 Task: Search one way flight ticket for 1 adult, 5 children, 2 infants in seat and 1 infant on lap in first from Roanoke: Roanoke-blacksburg Regional Airport (woodrum Field) to Indianapolis: Indianapolis International Airport on 8-5-2023. Choice of flights is Southwest. Number of bags: 2 carry on bags and 6 checked bags. Price is upto 92000. Outbound departure time preference is 21:45.
Action: Mouse moved to (290, 263)
Screenshot: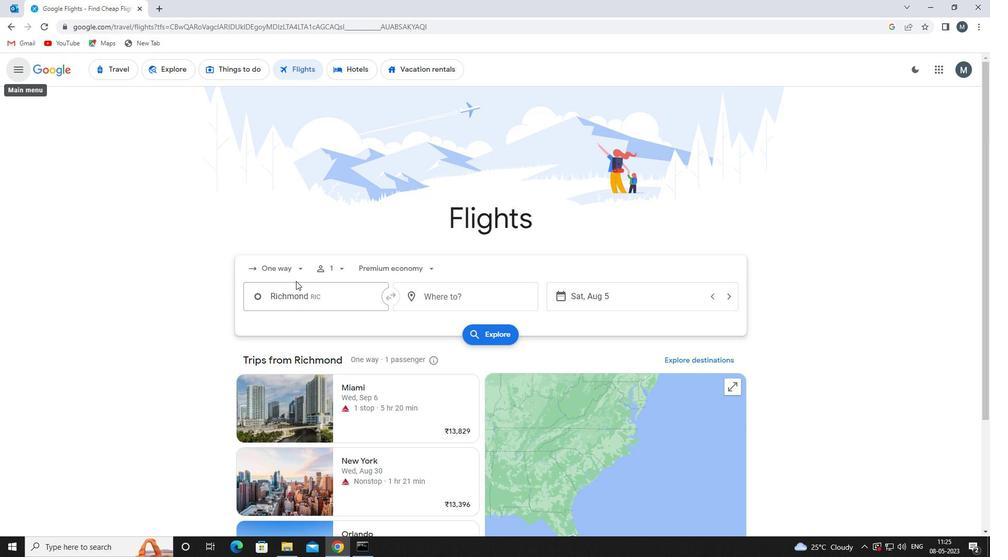 
Action: Mouse pressed left at (290, 263)
Screenshot: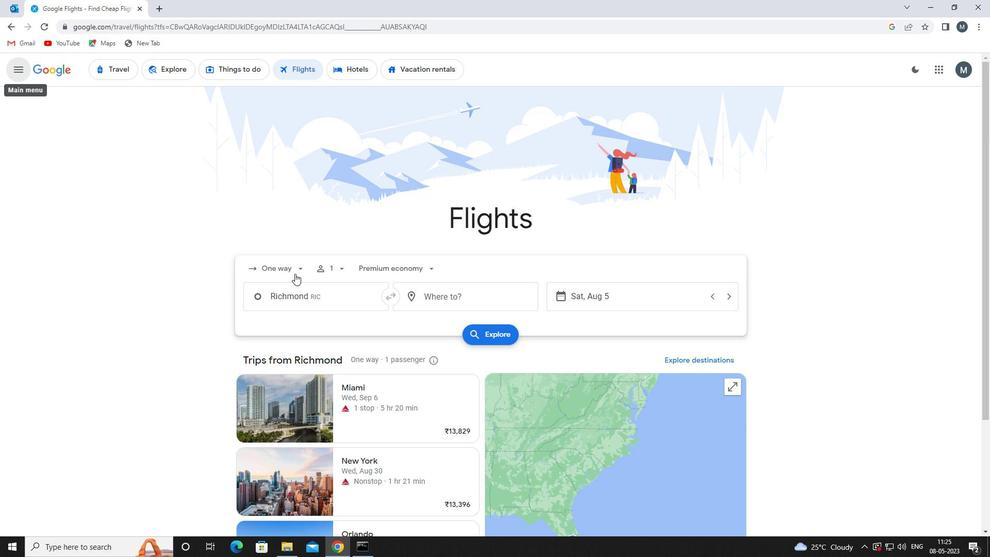 
Action: Mouse moved to (300, 313)
Screenshot: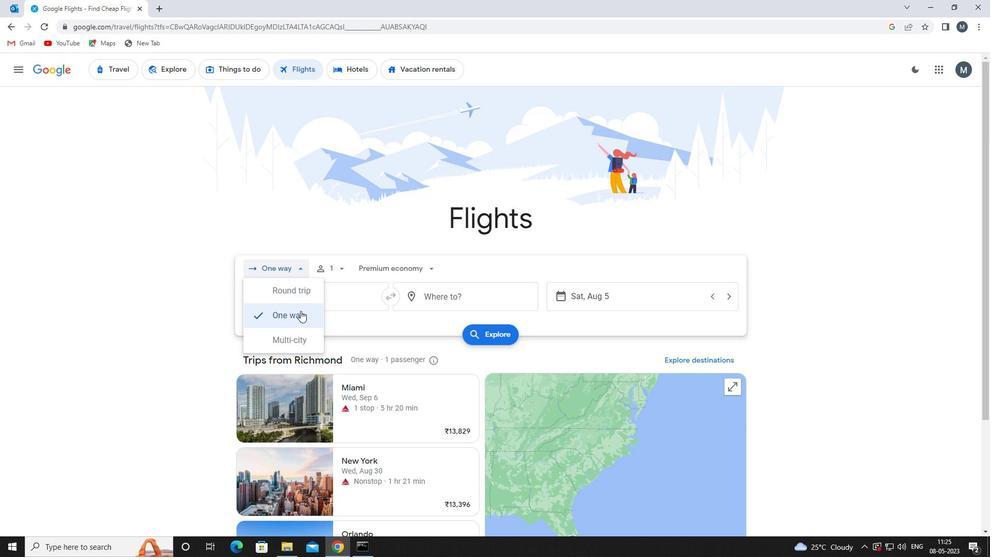 
Action: Mouse pressed left at (300, 313)
Screenshot: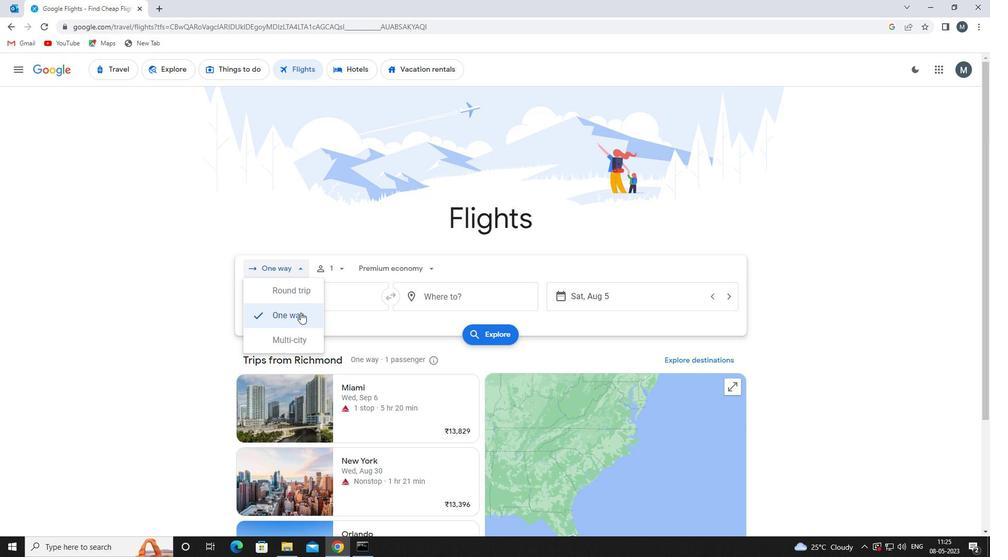 
Action: Mouse moved to (340, 268)
Screenshot: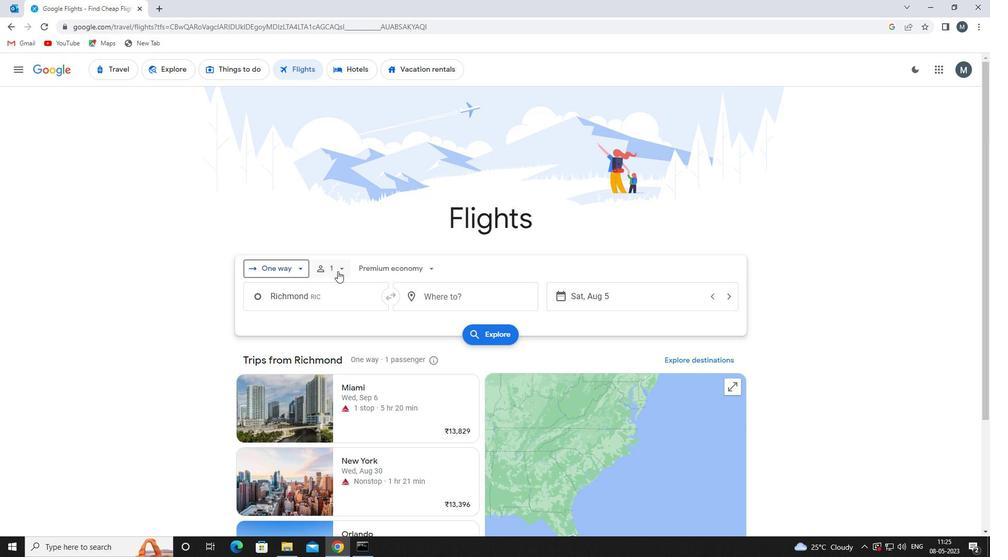 
Action: Mouse pressed left at (340, 268)
Screenshot: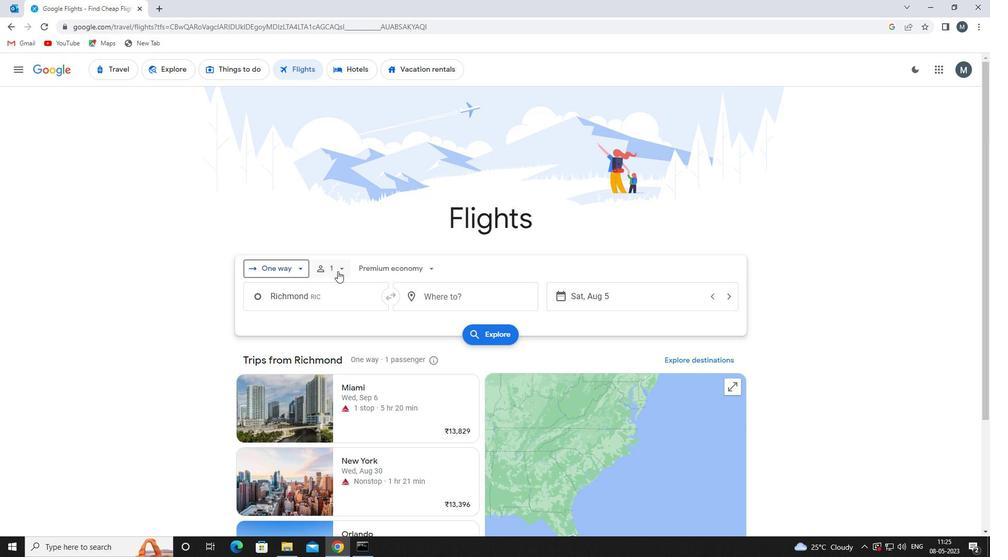 
Action: Mouse moved to (424, 320)
Screenshot: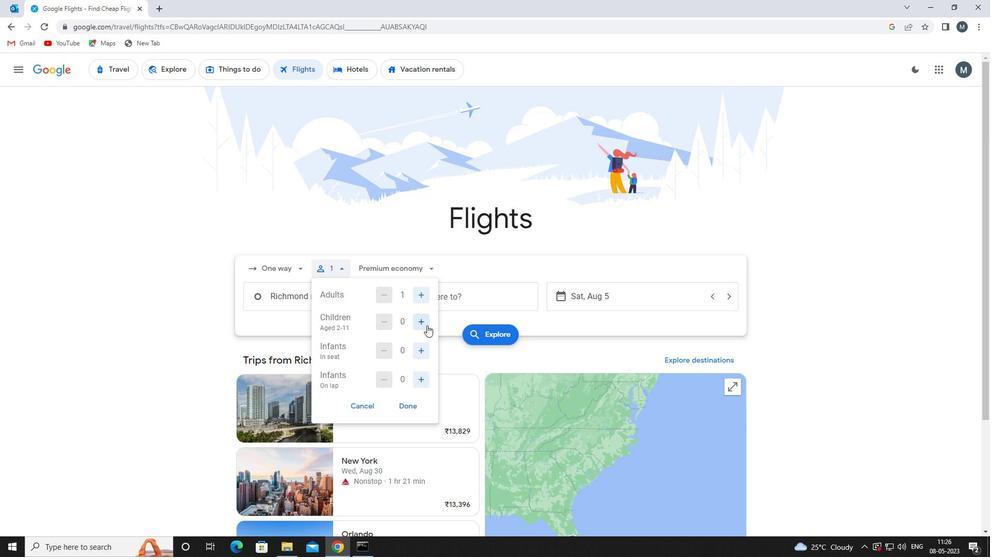 
Action: Mouse pressed left at (424, 320)
Screenshot: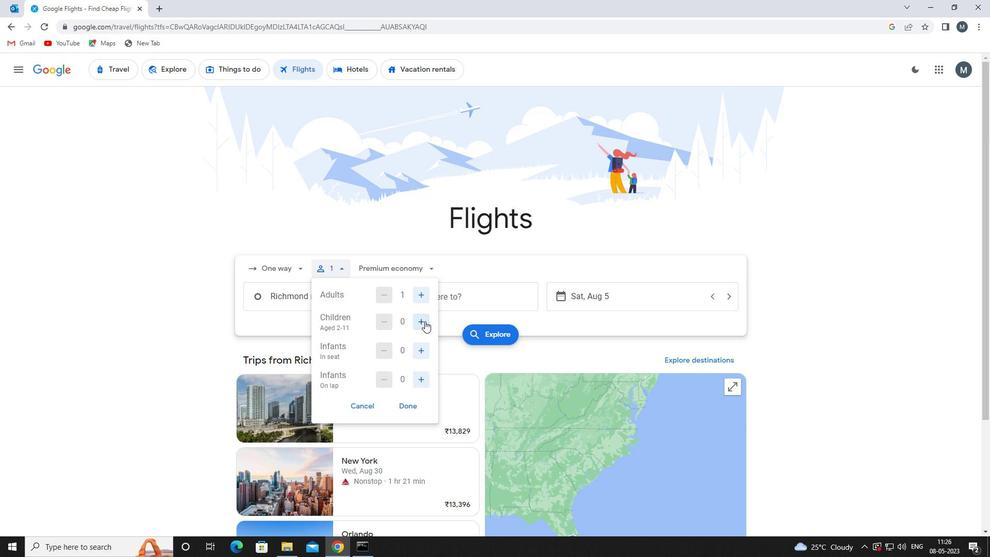 
Action: Mouse pressed left at (424, 320)
Screenshot: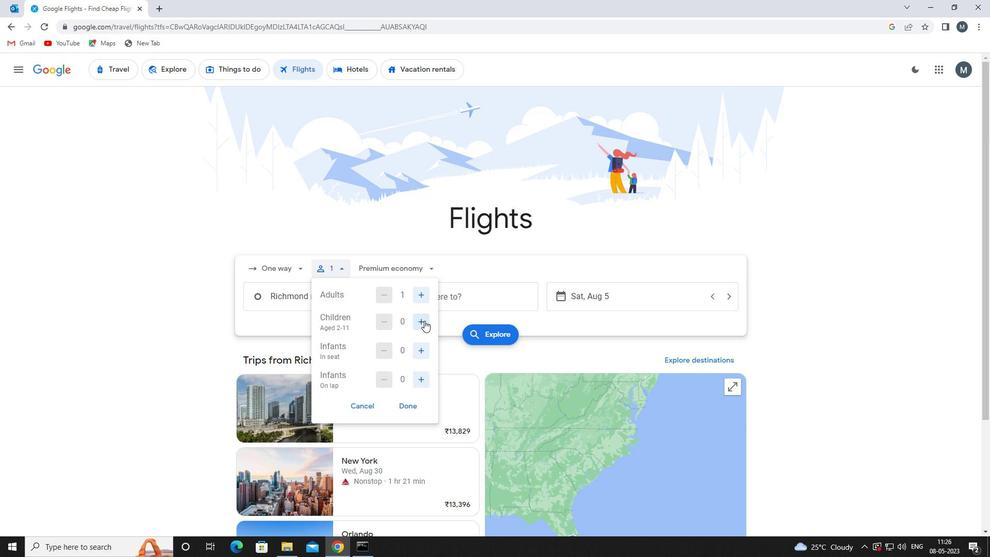 
Action: Mouse pressed left at (424, 320)
Screenshot: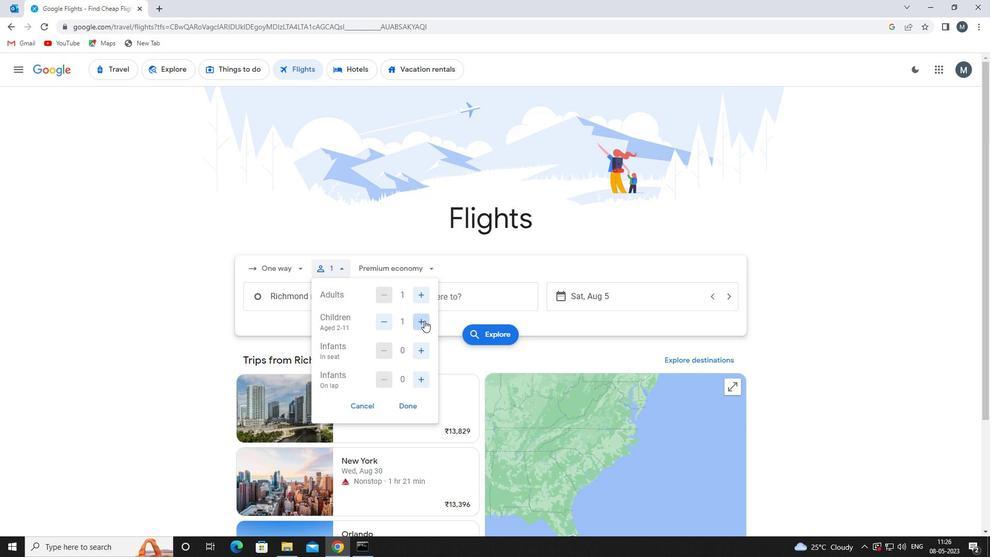 
Action: Mouse moved to (424, 320)
Screenshot: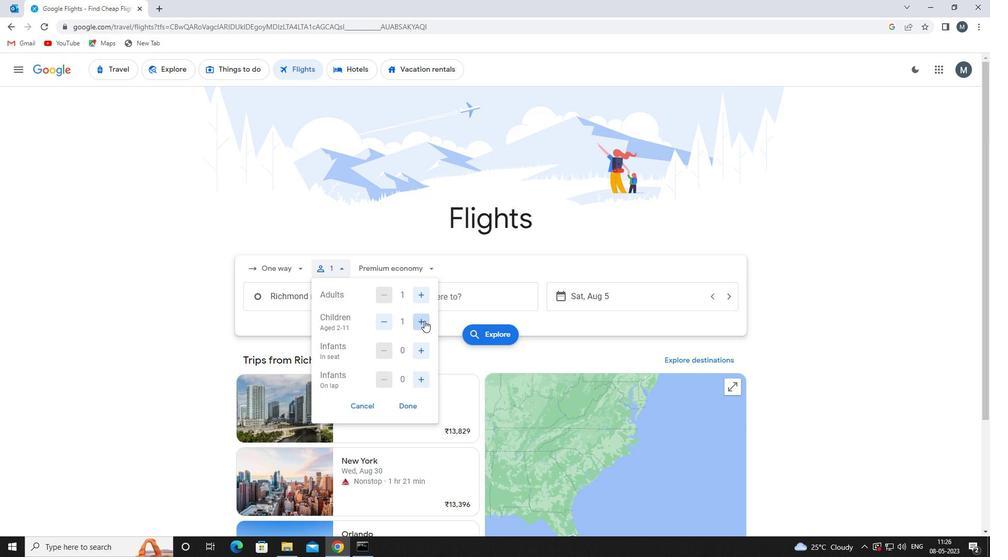 
Action: Mouse pressed left at (424, 320)
Screenshot: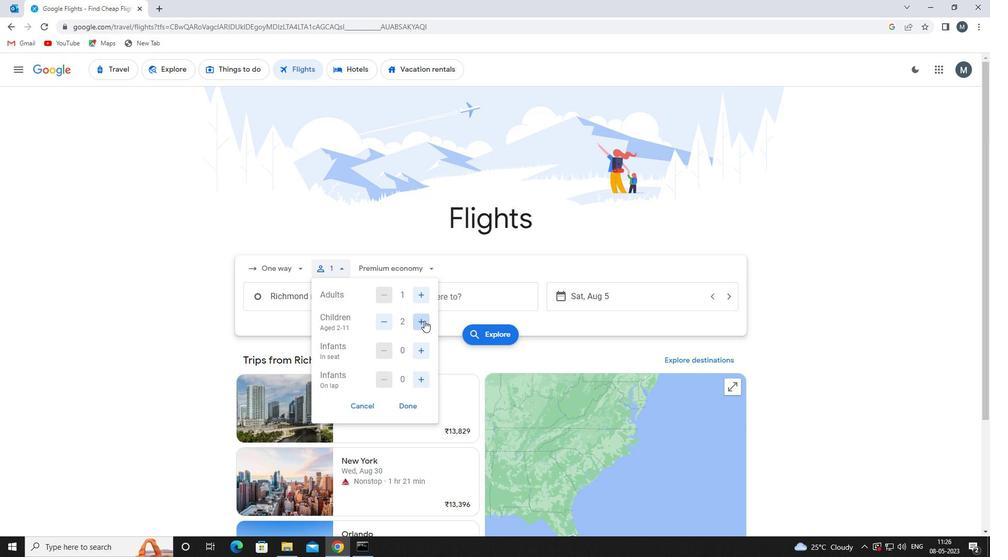 
Action: Mouse pressed left at (424, 320)
Screenshot: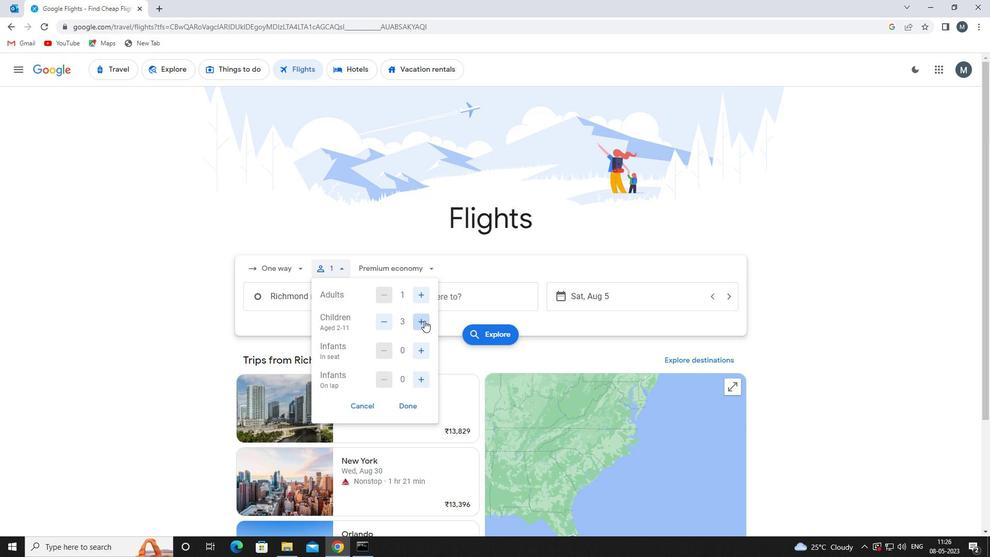 
Action: Mouse moved to (419, 352)
Screenshot: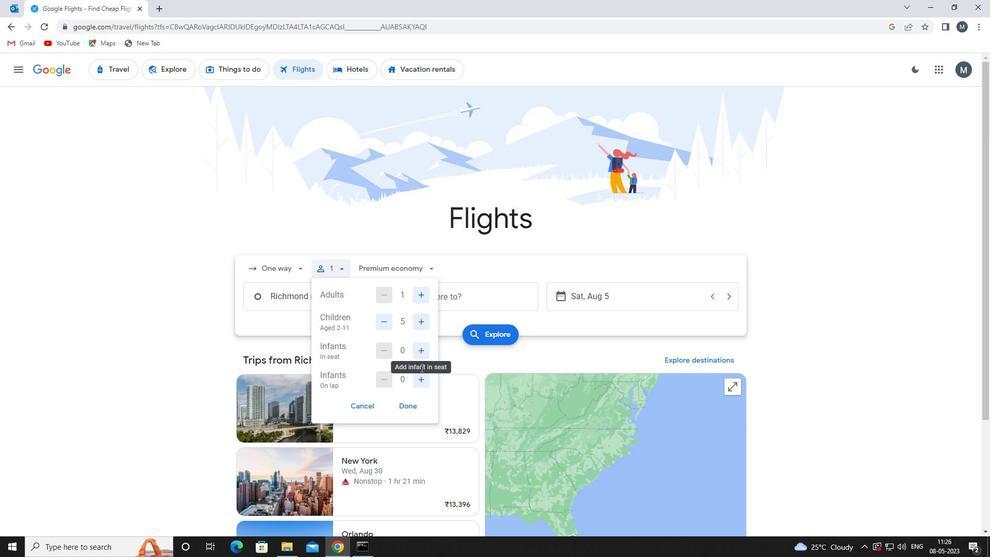 
Action: Mouse pressed left at (419, 352)
Screenshot: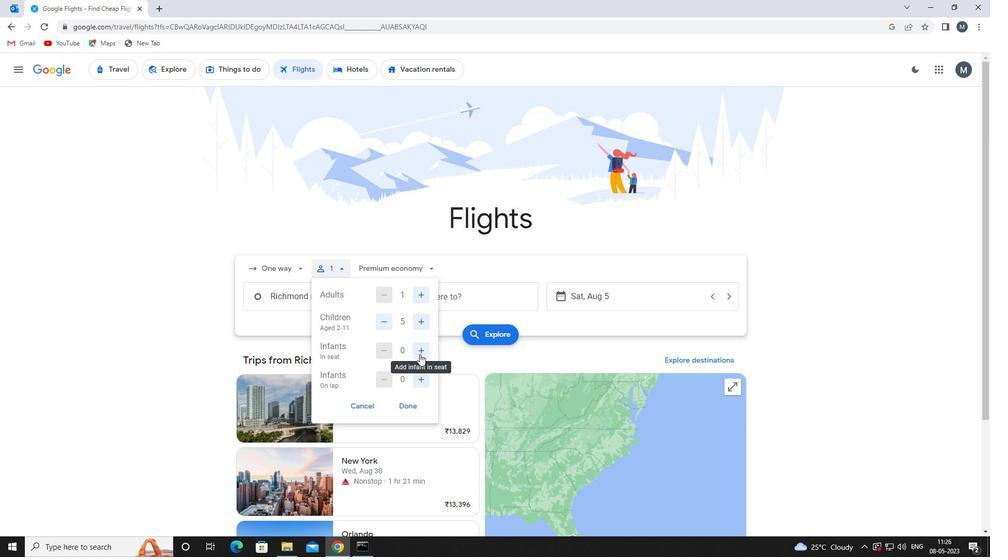
Action: Mouse moved to (420, 351)
Screenshot: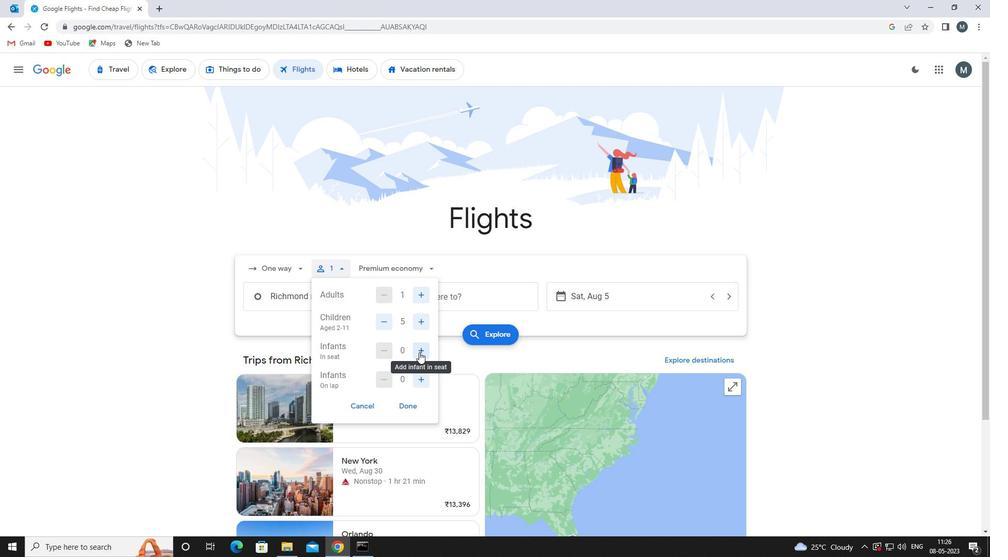 
Action: Mouse pressed left at (420, 351)
Screenshot: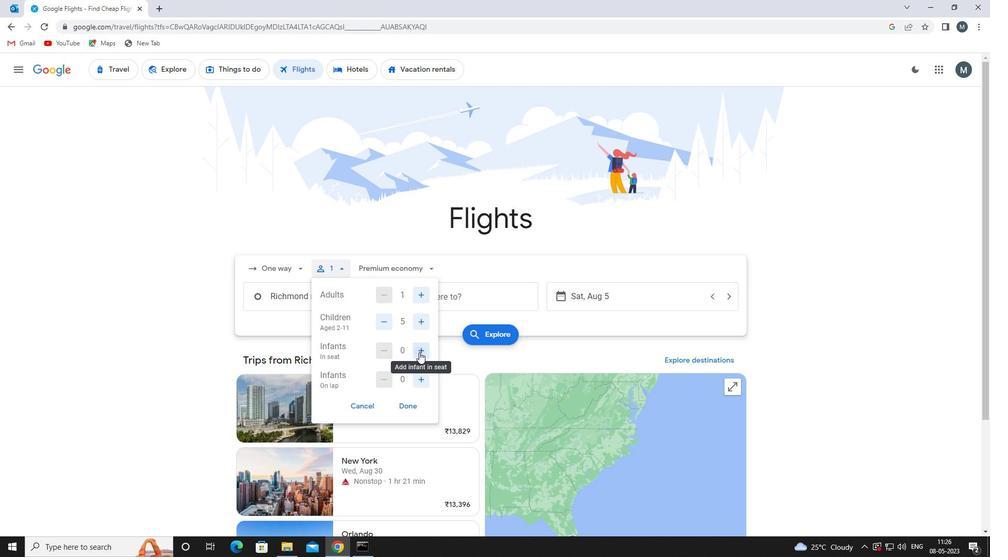 
Action: Mouse moved to (420, 383)
Screenshot: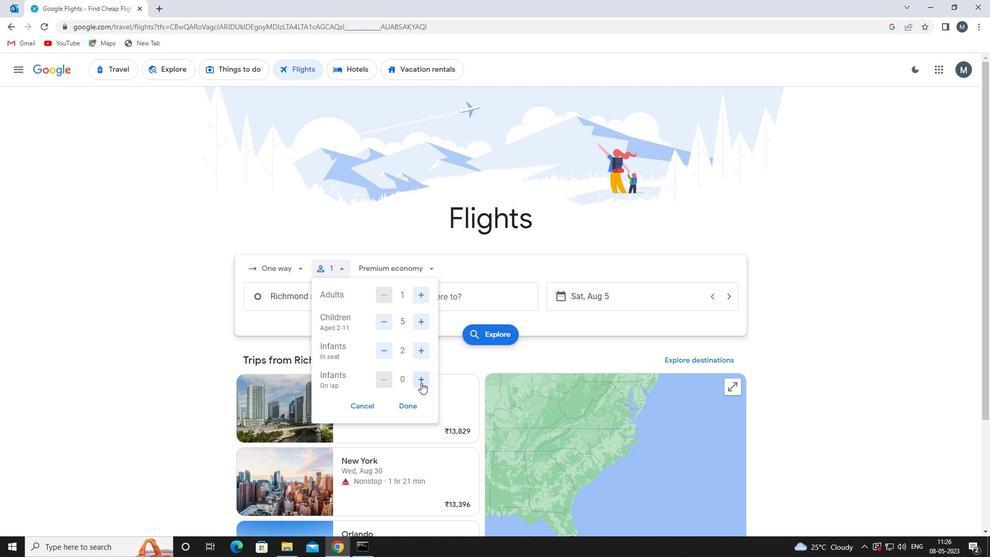 
Action: Mouse pressed left at (420, 383)
Screenshot: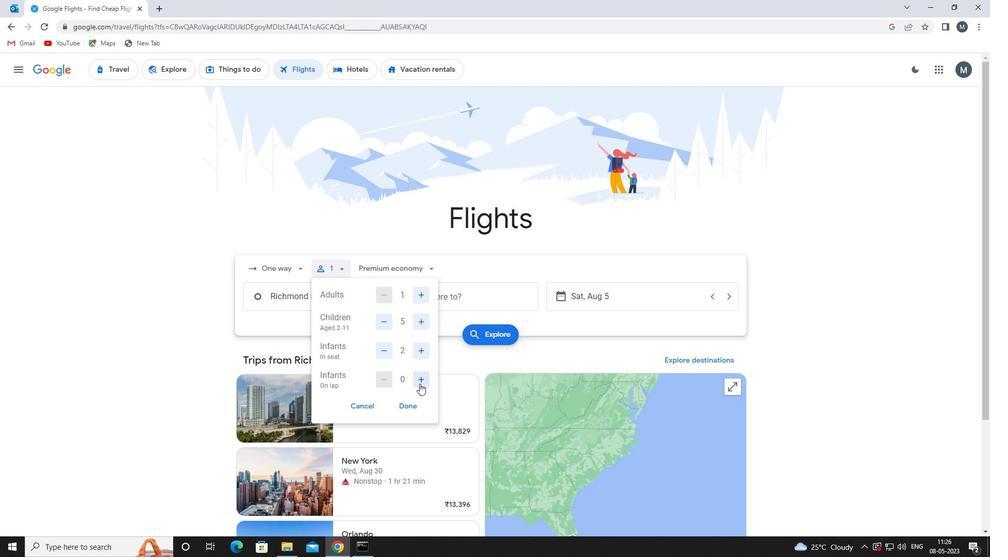 
Action: Mouse moved to (392, 349)
Screenshot: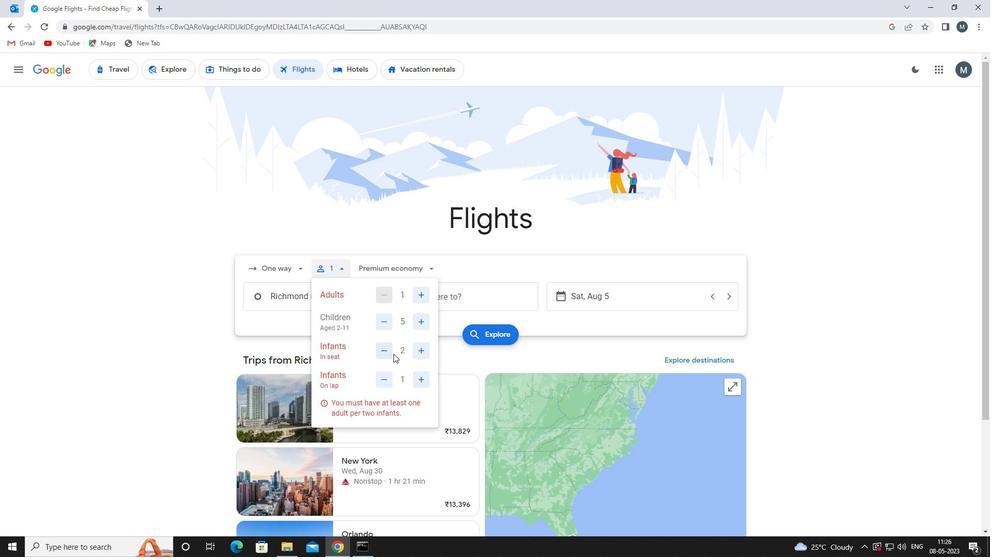 
Action: Mouse pressed left at (392, 349)
Screenshot: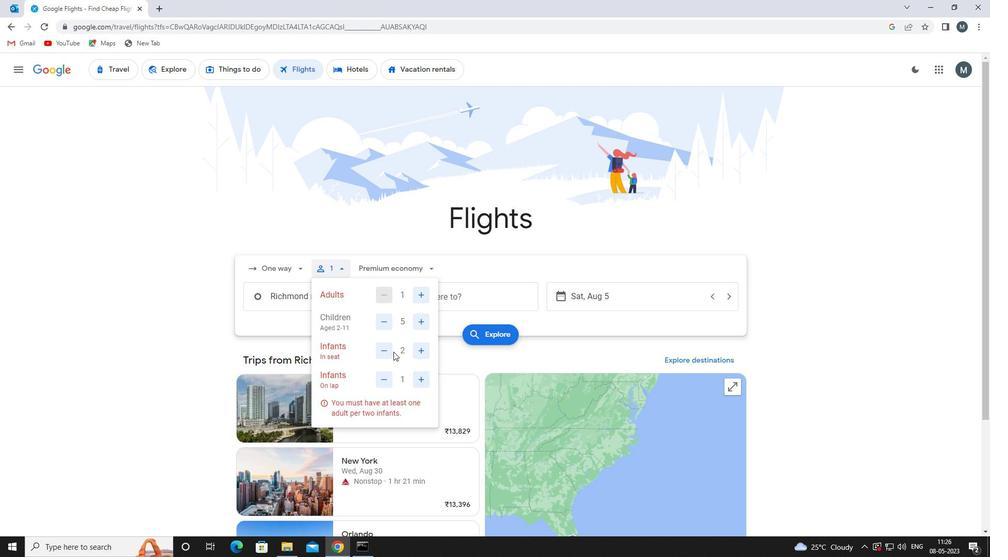 
Action: Mouse moved to (384, 348)
Screenshot: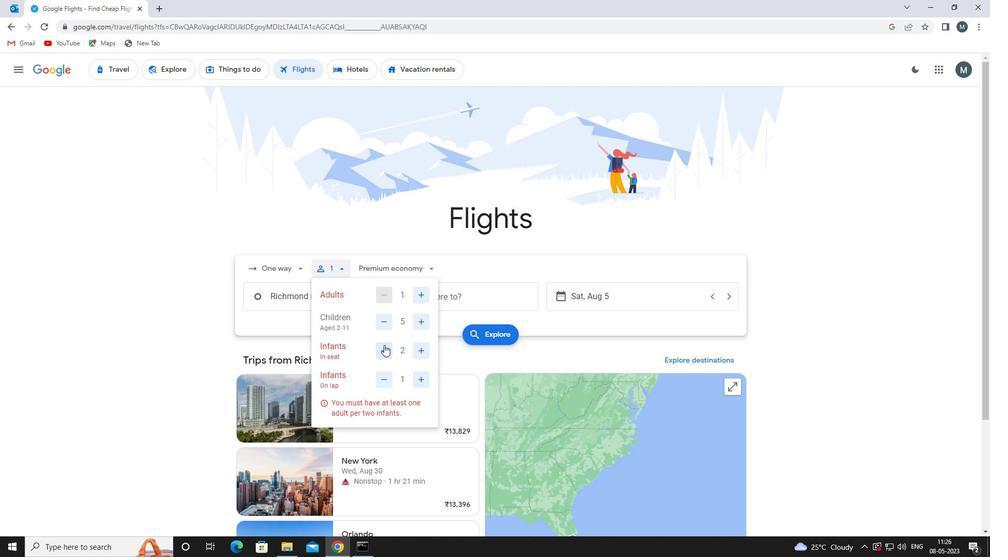 
Action: Mouse pressed left at (384, 348)
Screenshot: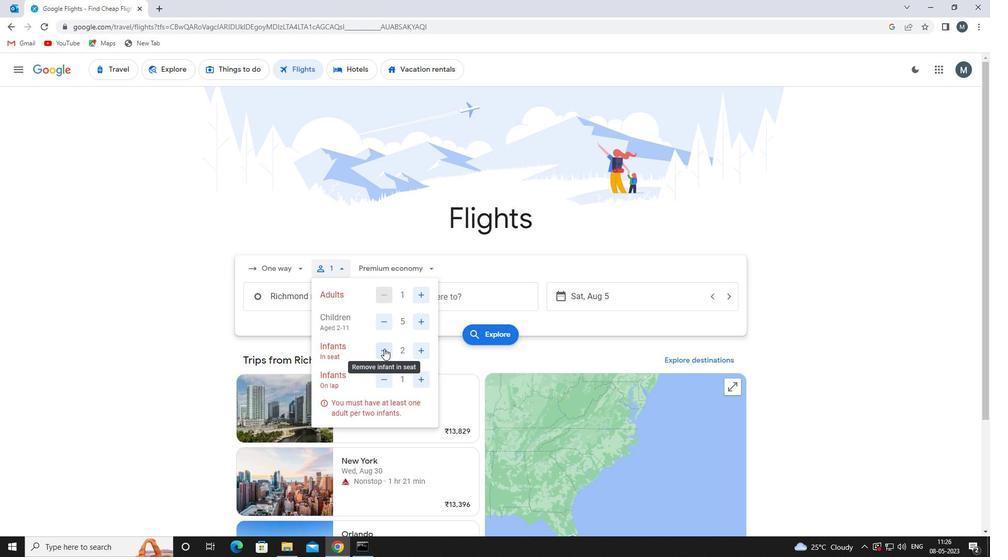 
Action: Mouse moved to (409, 407)
Screenshot: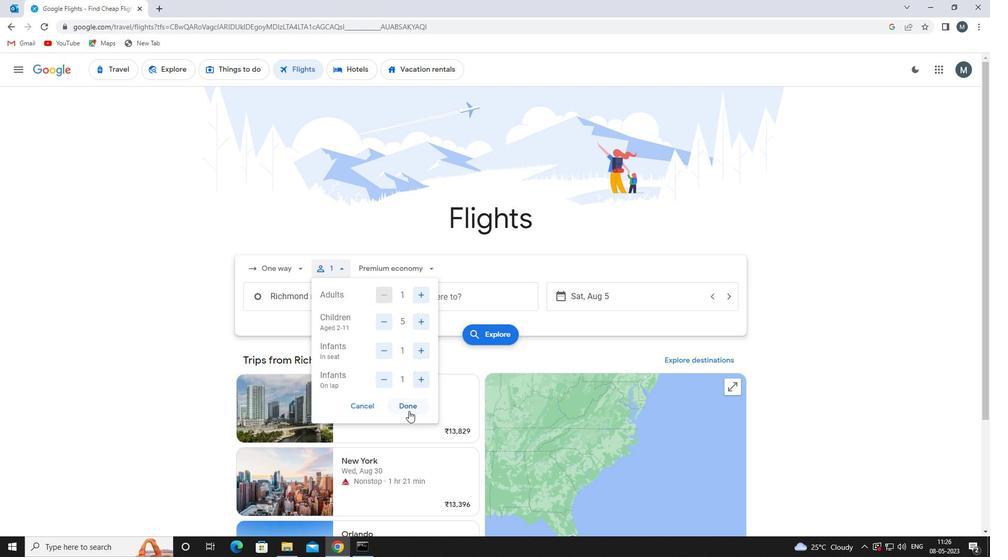
Action: Mouse pressed left at (409, 407)
Screenshot: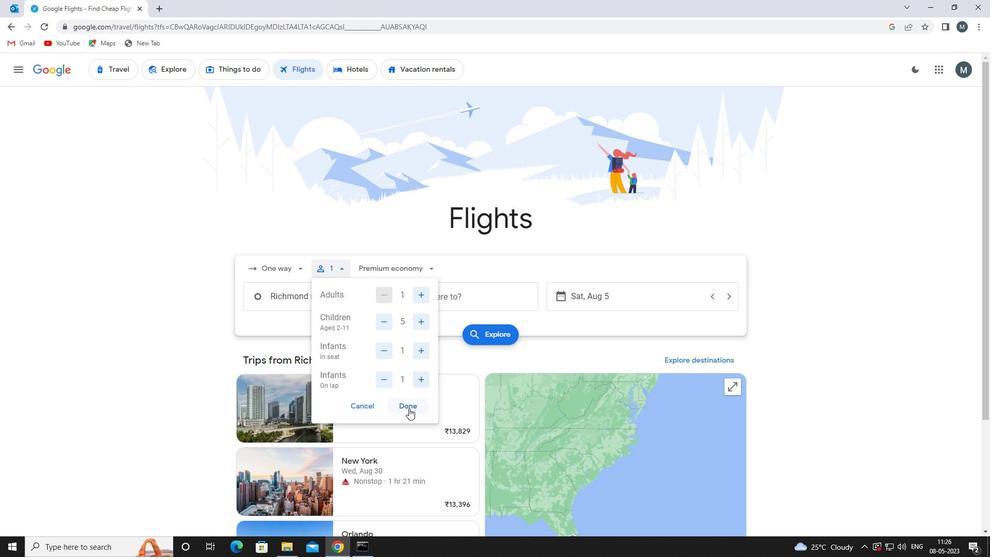 
Action: Mouse moved to (374, 267)
Screenshot: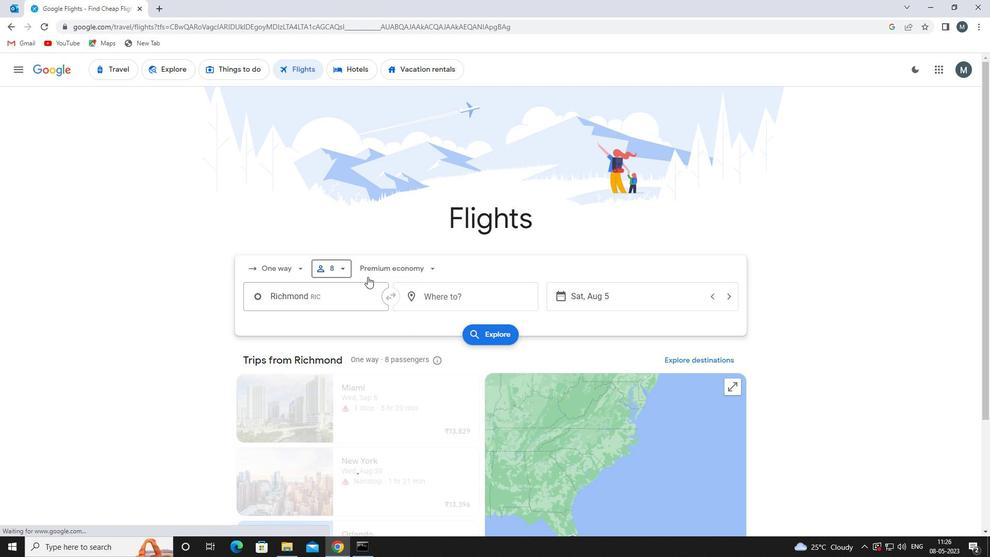
Action: Mouse pressed left at (374, 267)
Screenshot: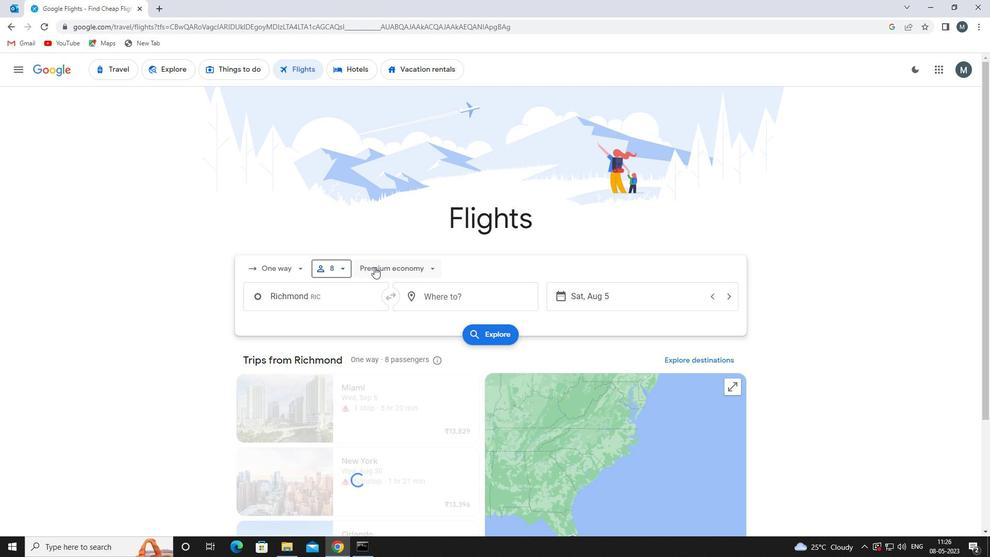 
Action: Mouse moved to (391, 361)
Screenshot: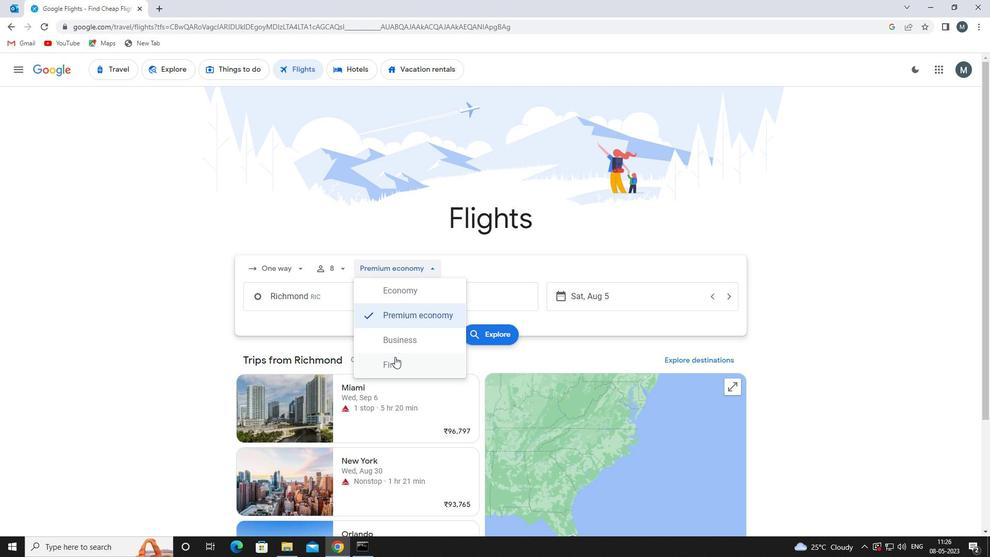 
Action: Mouse pressed left at (391, 361)
Screenshot: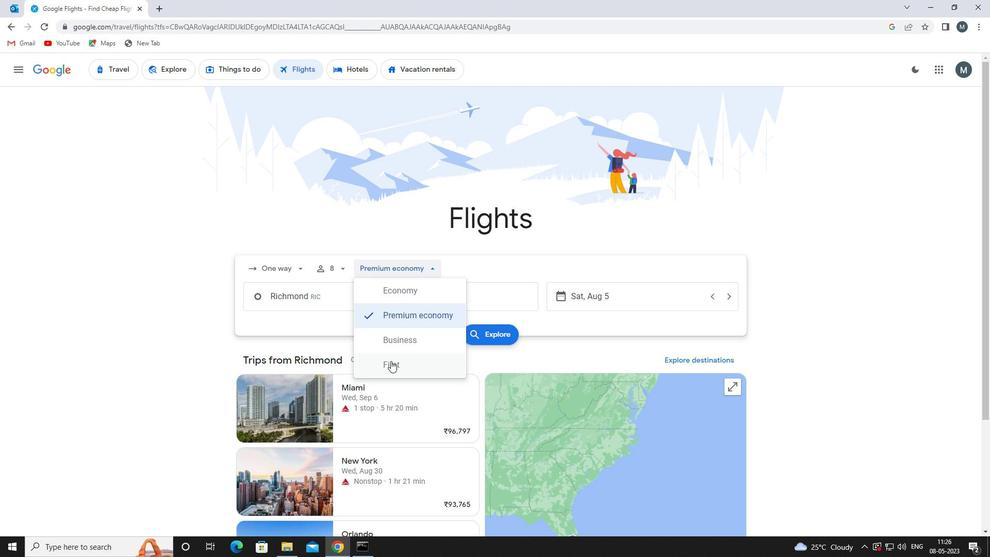 
Action: Mouse moved to (327, 294)
Screenshot: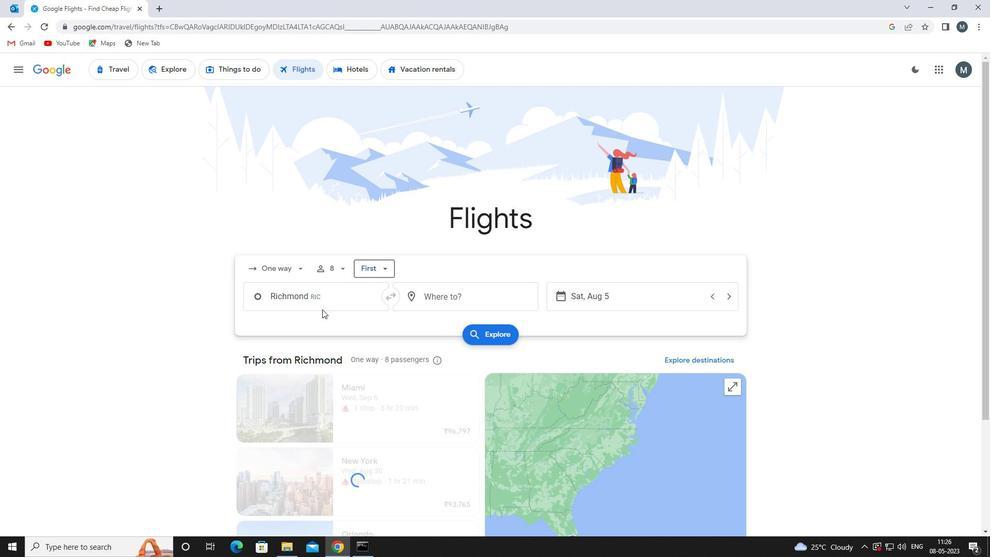 
Action: Mouse pressed left at (327, 294)
Screenshot: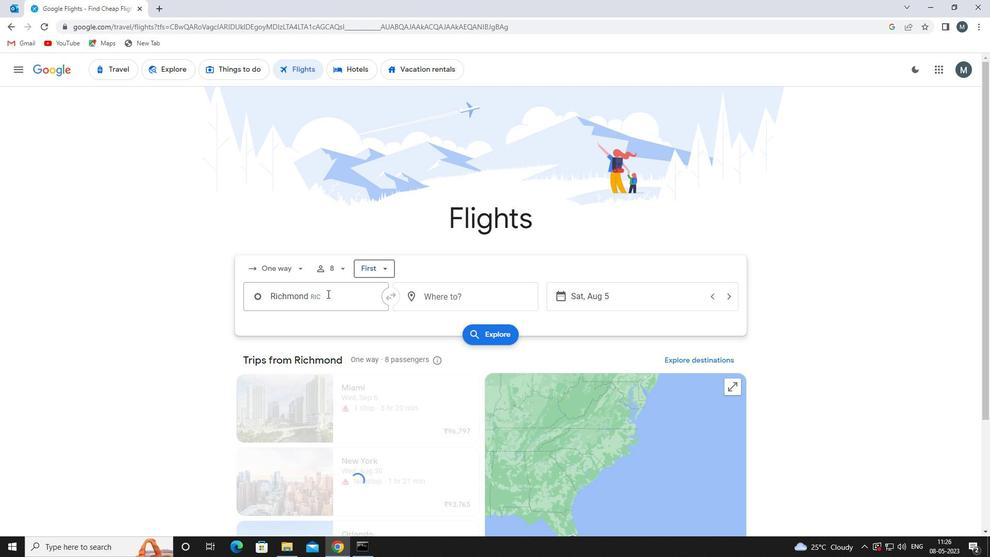 
Action: Mouse moved to (328, 293)
Screenshot: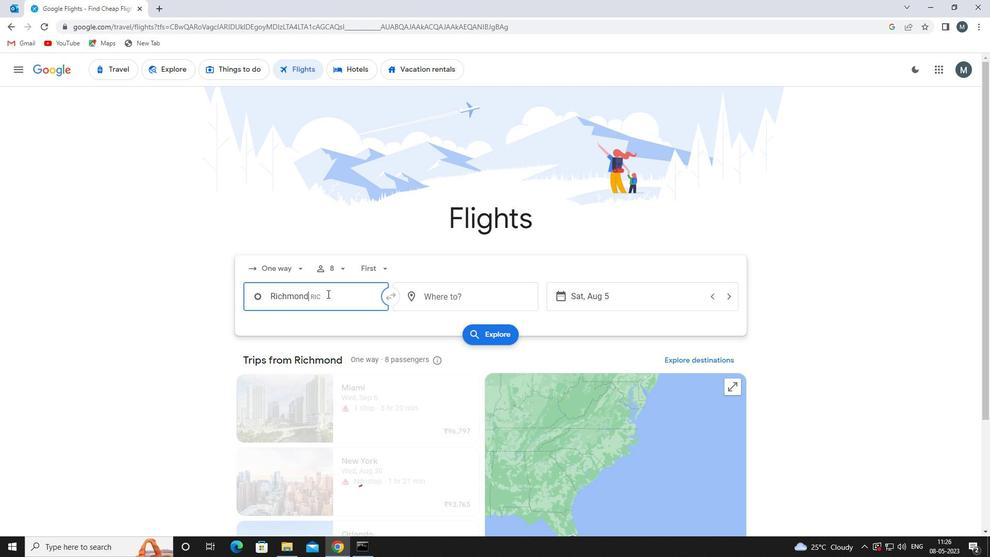 
Action: Key pressed roanake<Key.space>b
Screenshot: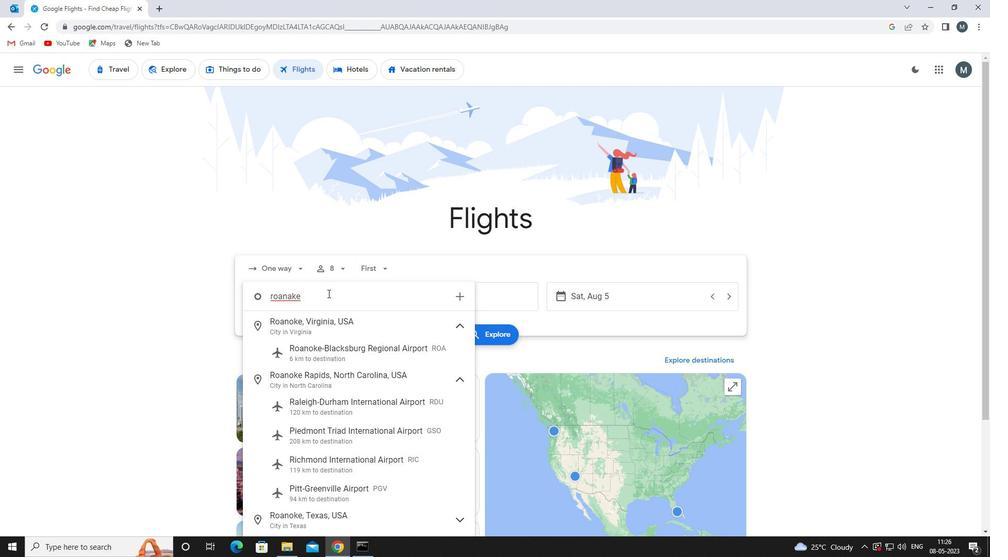 
Action: Mouse moved to (345, 327)
Screenshot: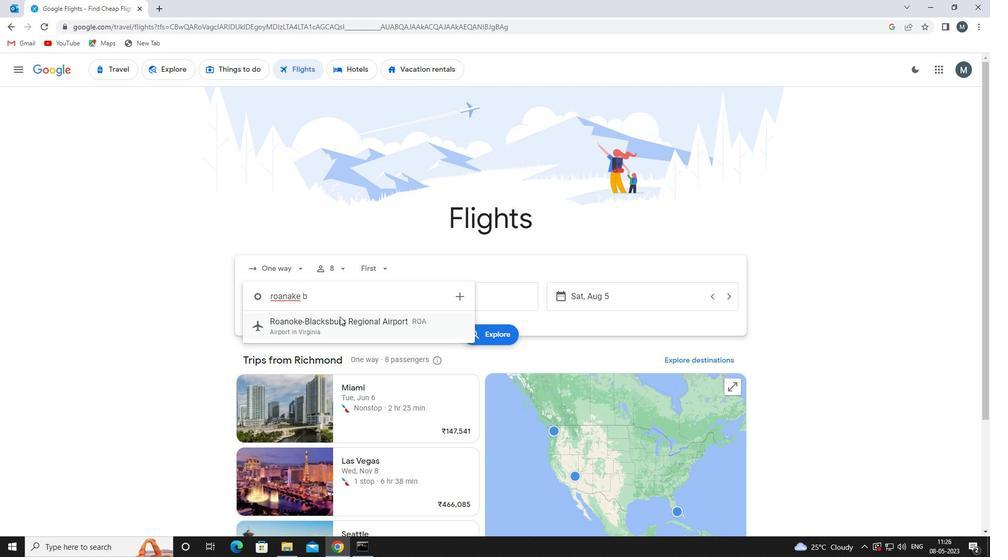 
Action: Mouse pressed left at (345, 327)
Screenshot: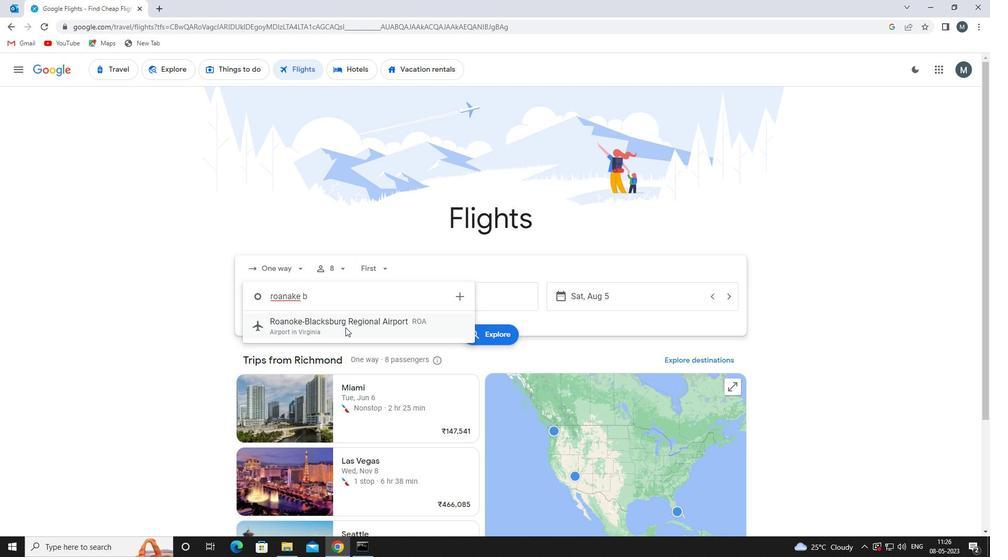 
Action: Mouse moved to (442, 288)
Screenshot: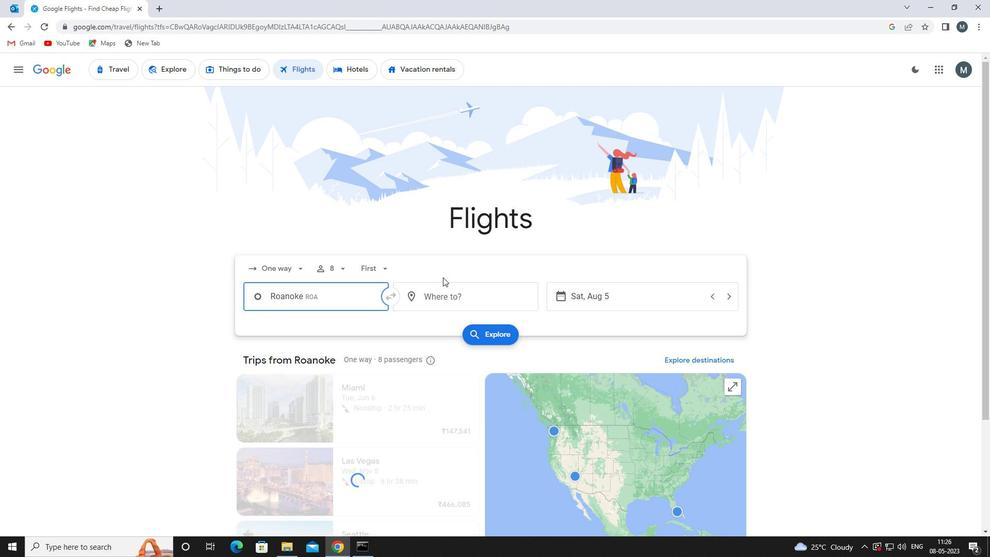 
Action: Mouse pressed left at (442, 288)
Screenshot: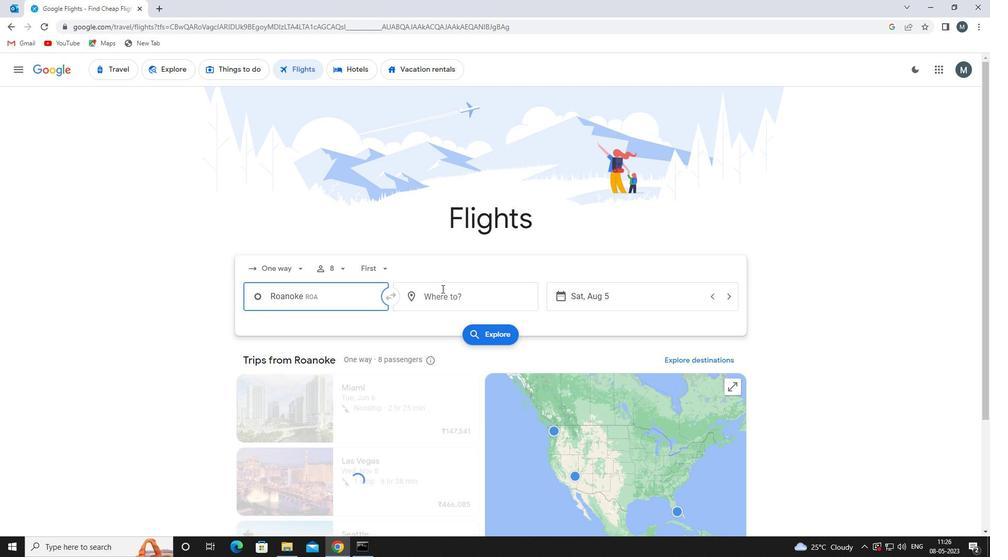 
Action: Mouse moved to (437, 288)
Screenshot: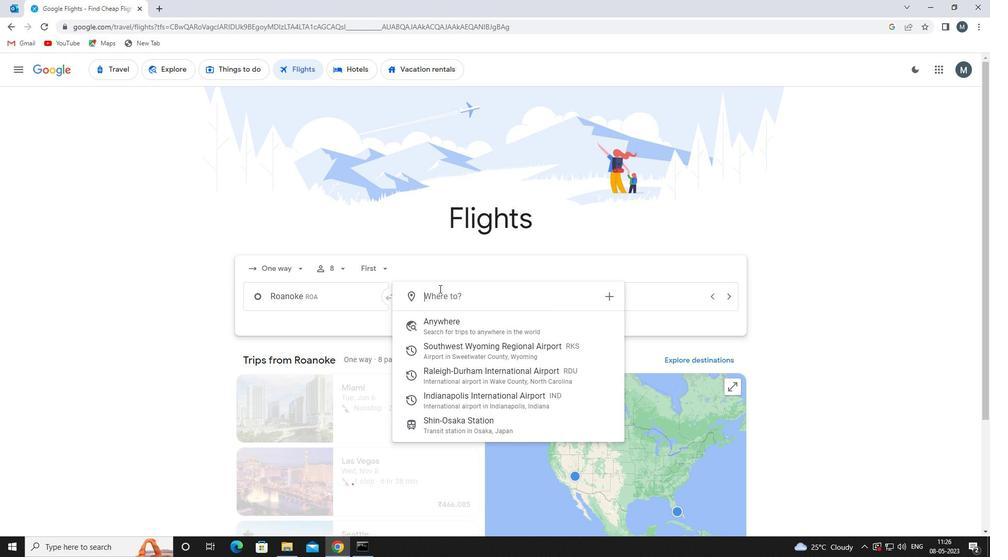 
Action: Key pressed ind
Screenshot: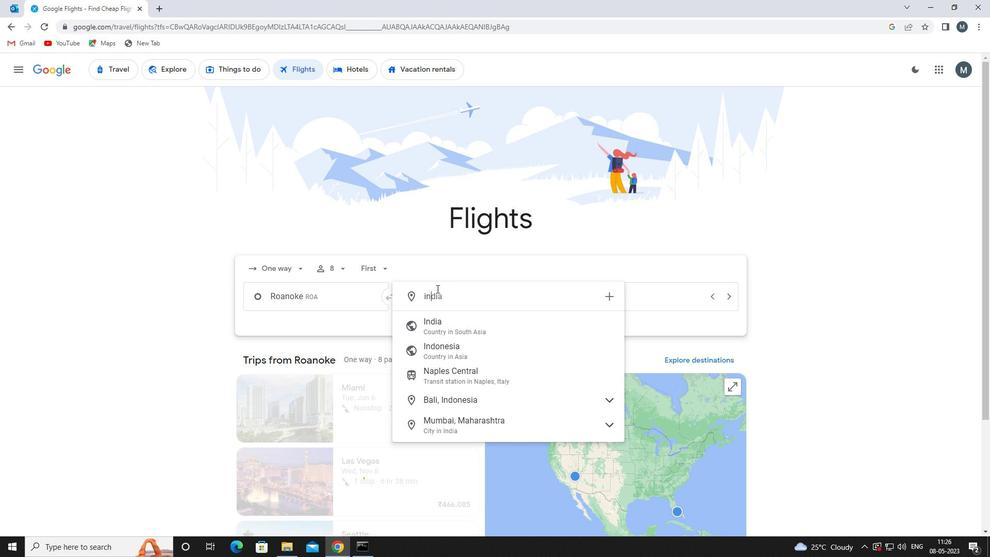 
Action: Mouse moved to (466, 327)
Screenshot: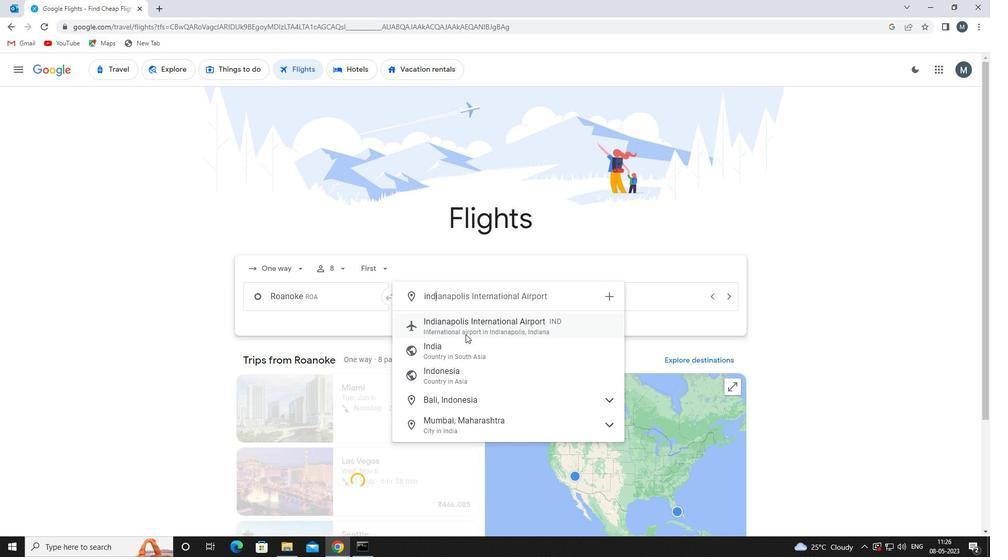 
Action: Mouse pressed left at (466, 327)
Screenshot: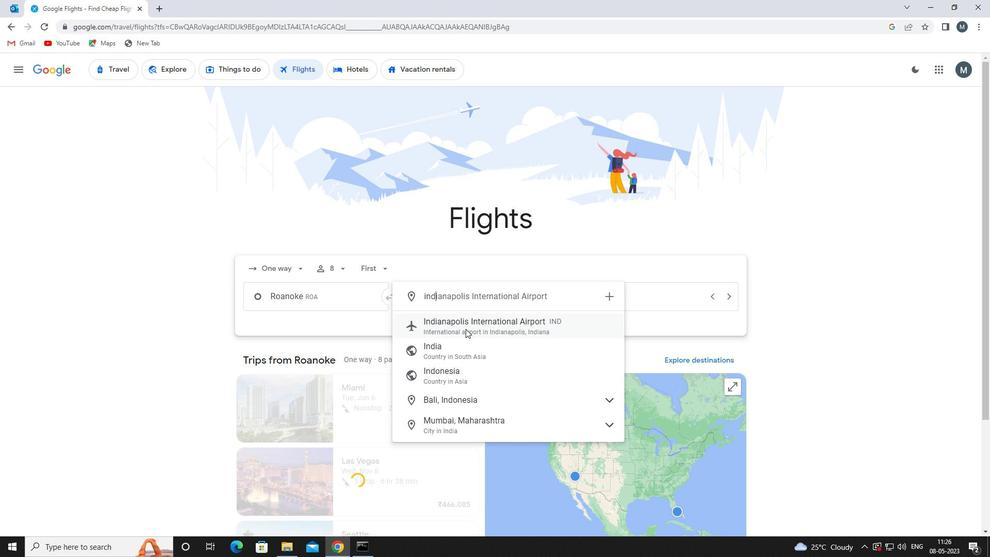 
Action: Mouse moved to (590, 293)
Screenshot: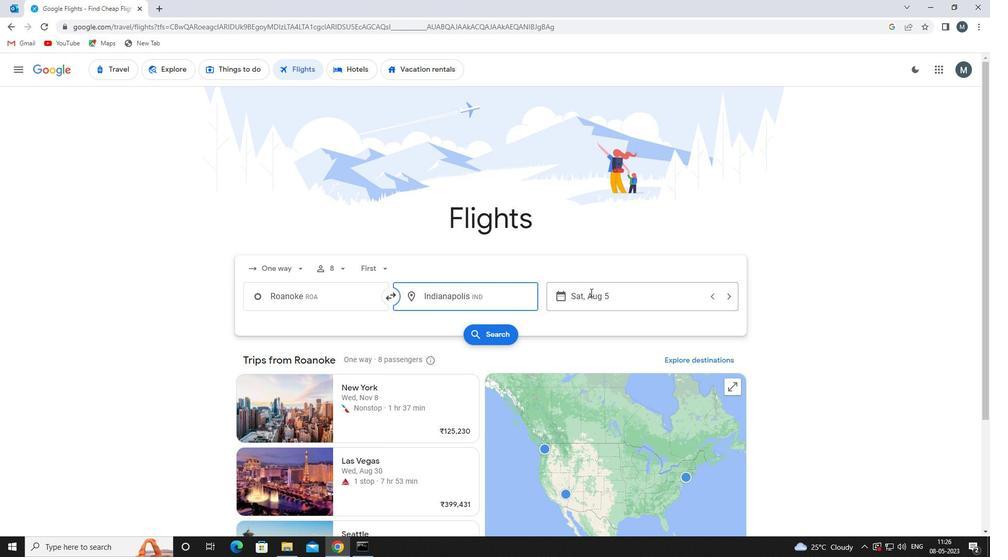 
Action: Mouse pressed left at (590, 293)
Screenshot: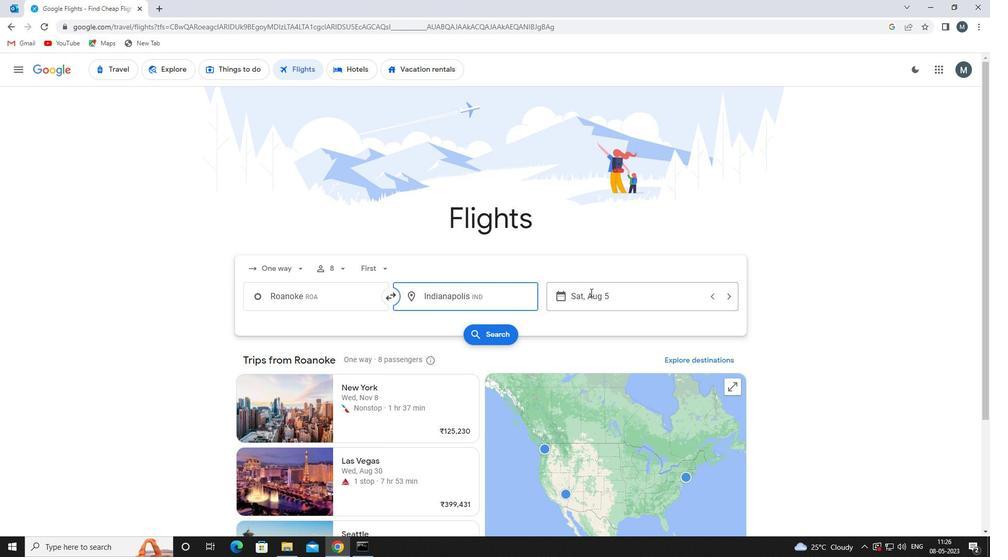 
Action: Mouse moved to (516, 348)
Screenshot: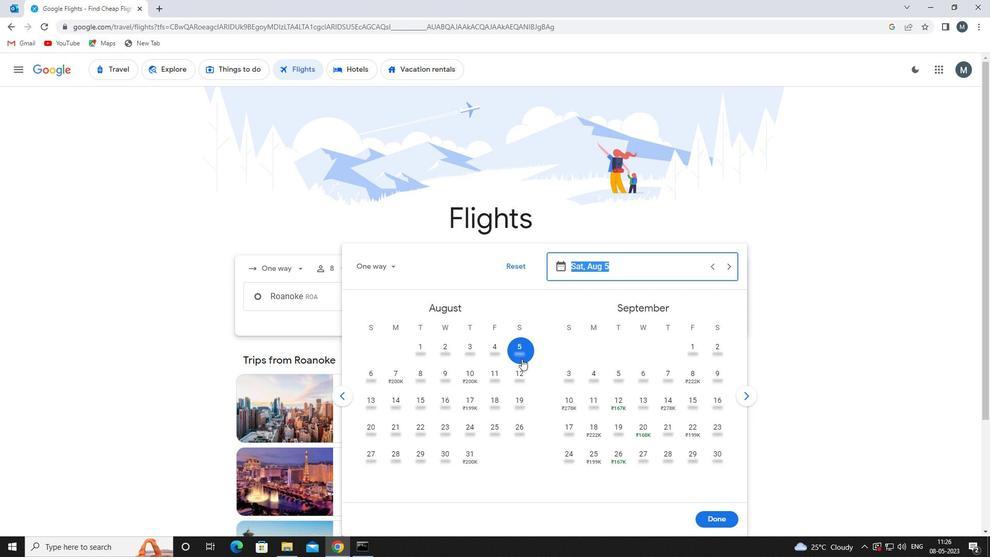 
Action: Mouse pressed left at (516, 348)
Screenshot: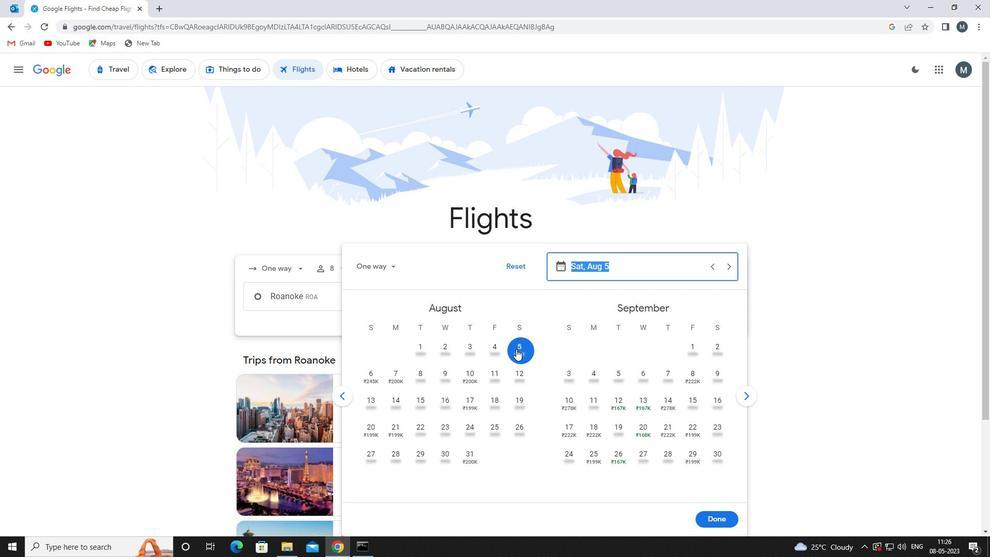 
Action: Mouse moved to (710, 517)
Screenshot: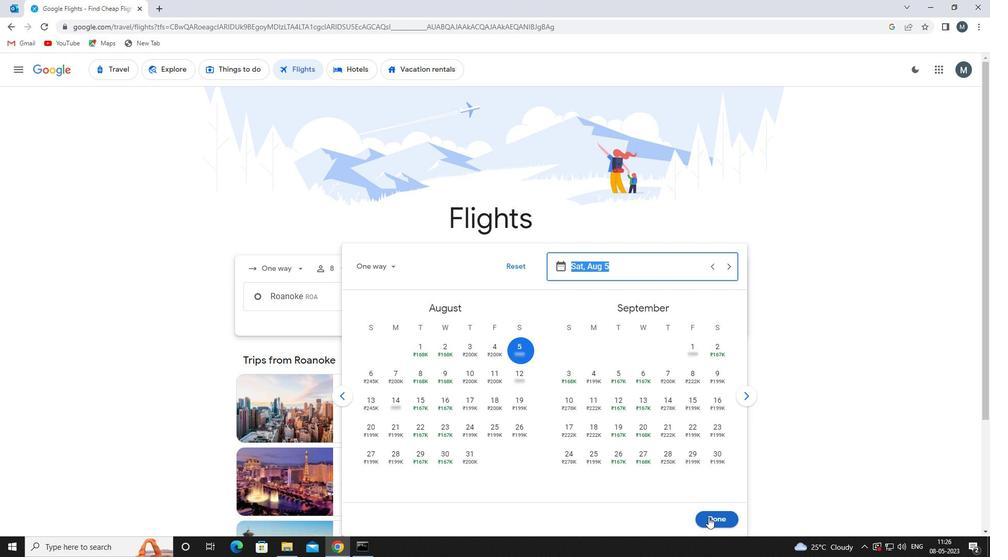 
Action: Mouse pressed left at (710, 517)
Screenshot: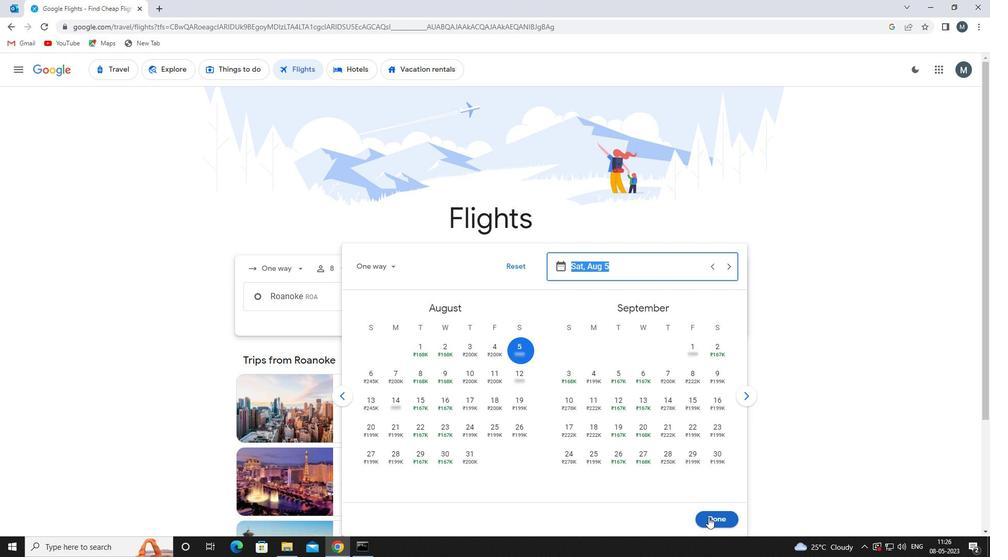 
Action: Mouse moved to (489, 333)
Screenshot: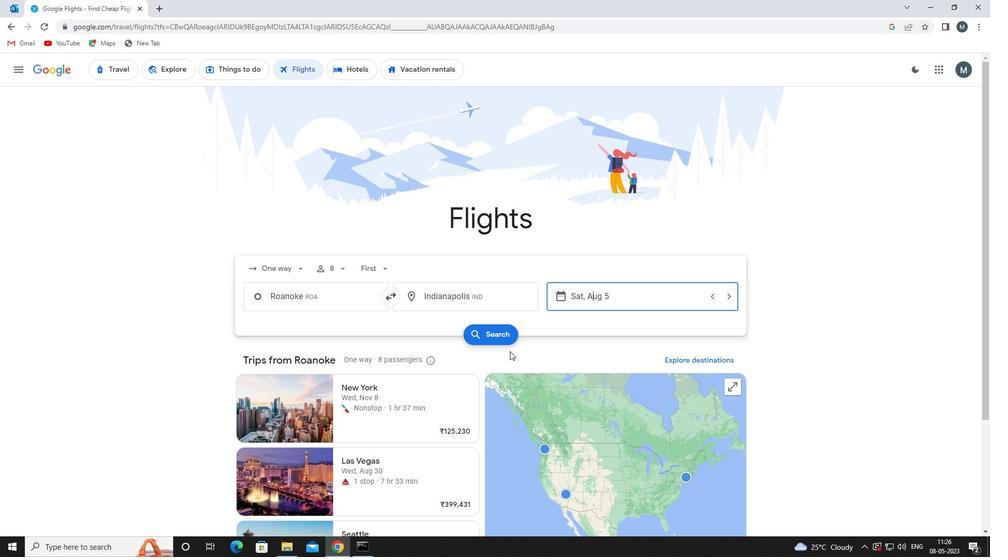 
Action: Mouse pressed left at (489, 333)
Screenshot: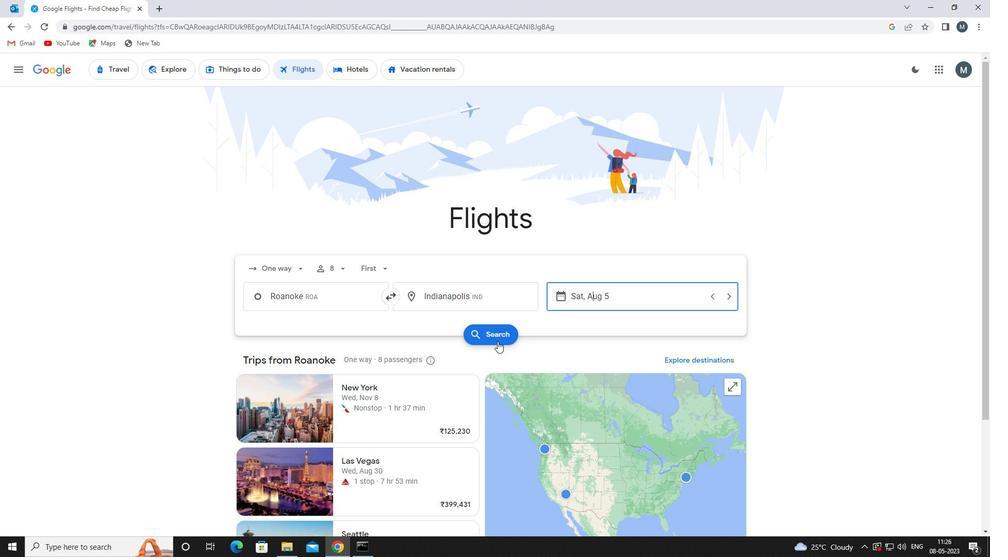 
Action: Mouse moved to (253, 152)
Screenshot: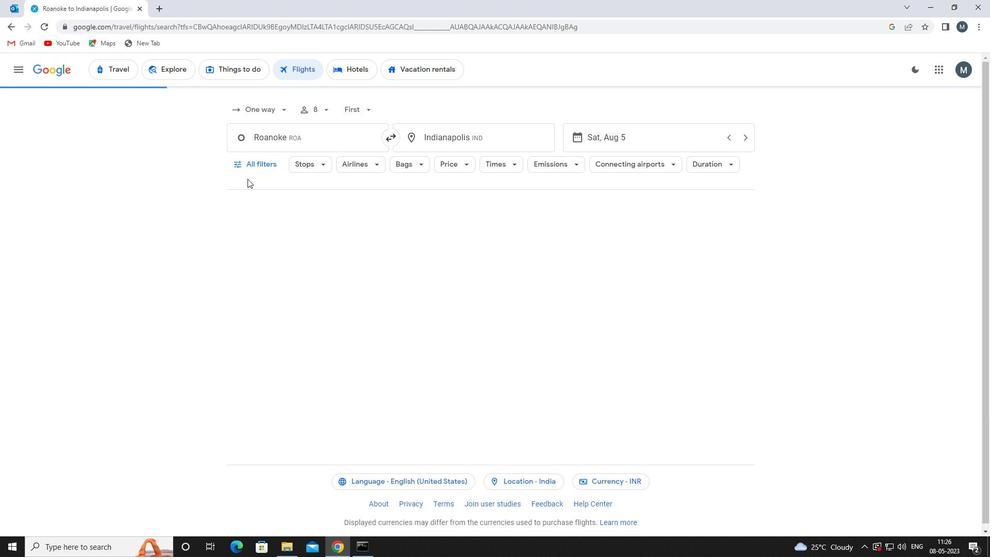 
Action: Mouse pressed left at (253, 152)
Screenshot: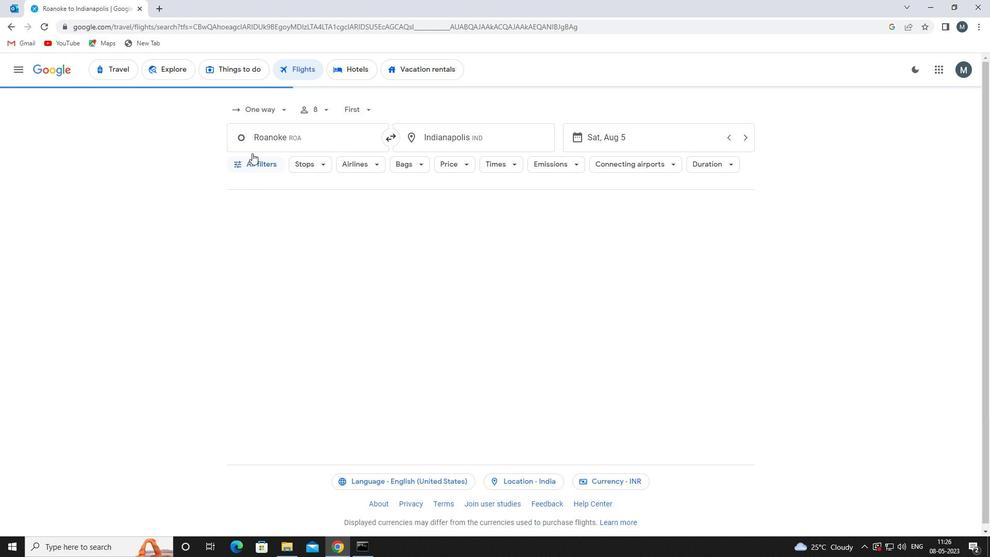 
Action: Mouse moved to (295, 292)
Screenshot: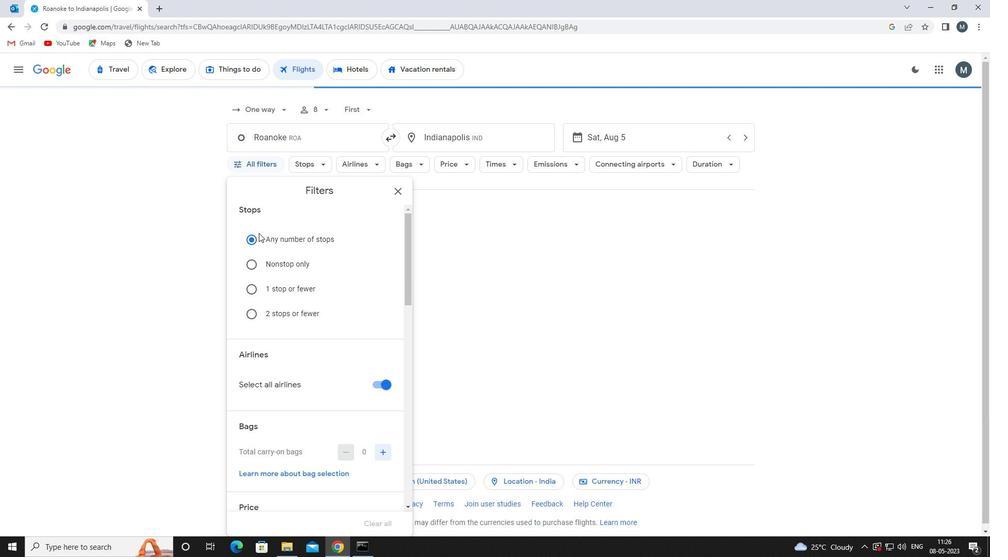 
Action: Mouse scrolled (295, 292) with delta (0, 0)
Screenshot: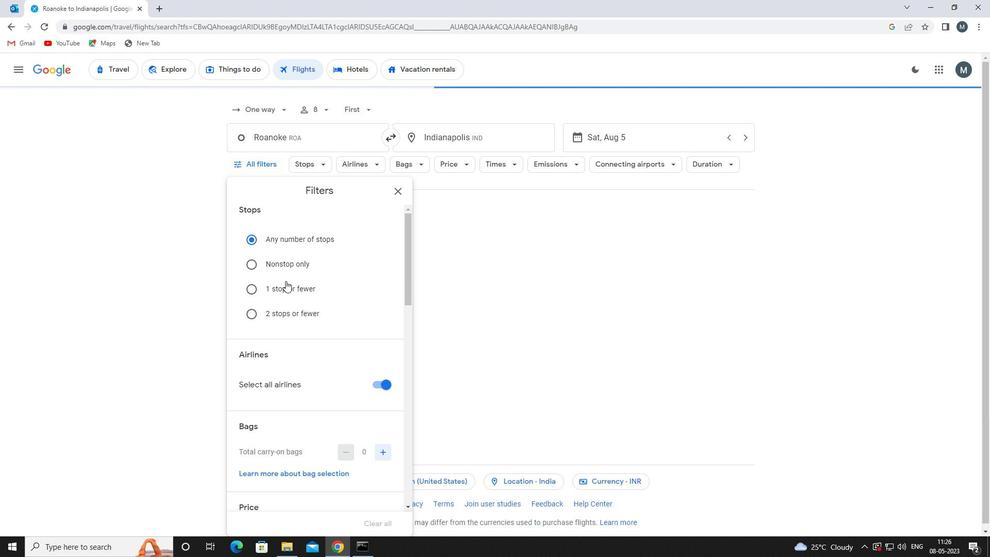 
Action: Mouse moved to (296, 294)
Screenshot: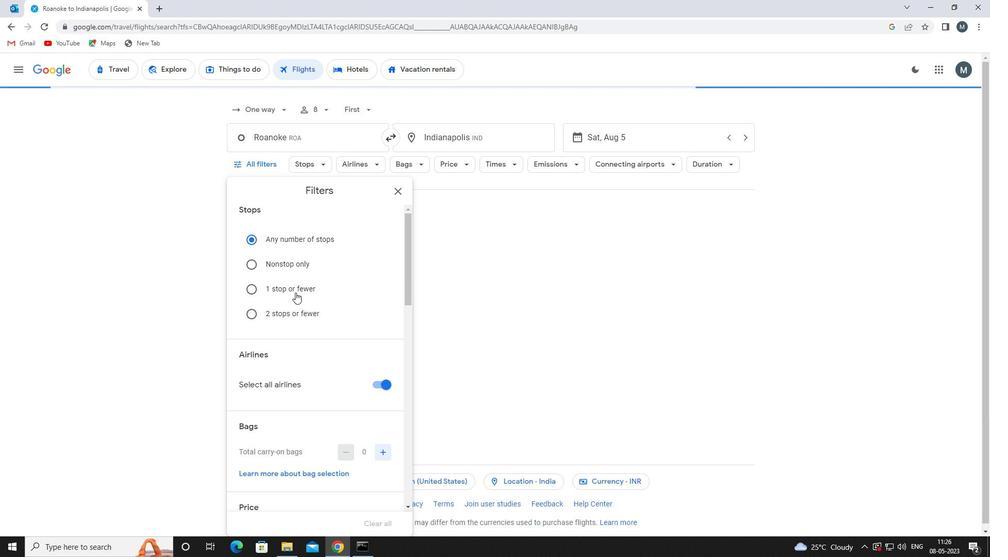 
Action: Mouse scrolled (296, 293) with delta (0, 0)
Screenshot: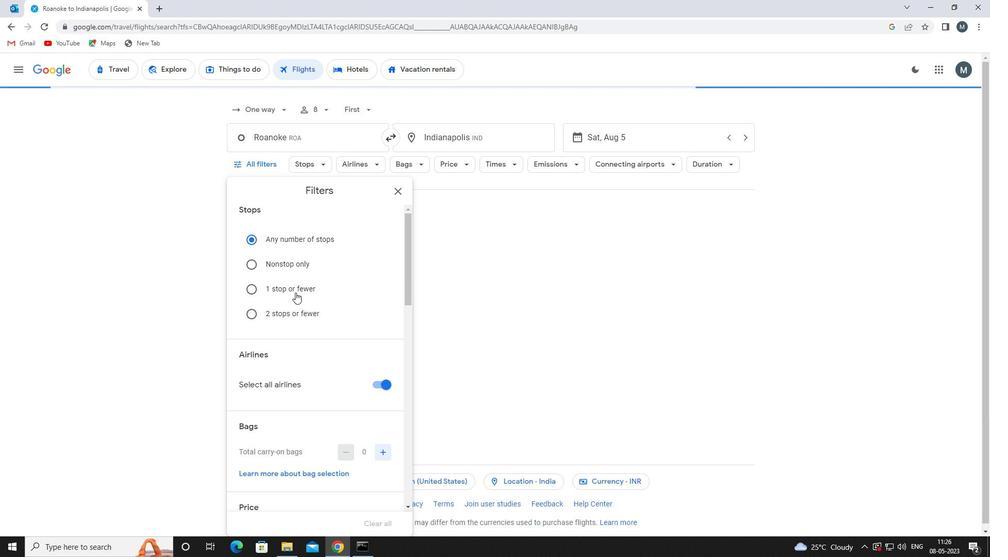 
Action: Mouse moved to (360, 319)
Screenshot: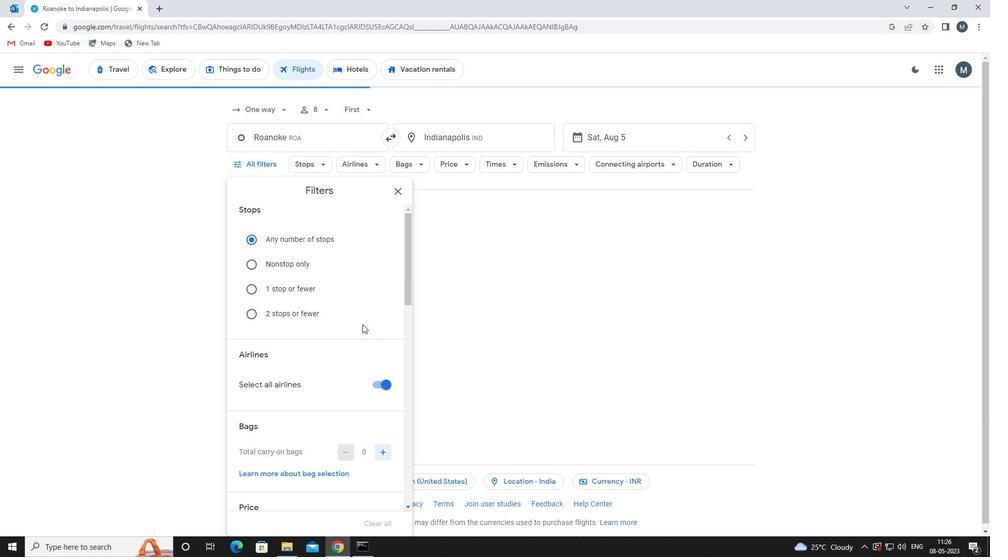 
Action: Mouse scrolled (360, 318) with delta (0, 0)
Screenshot: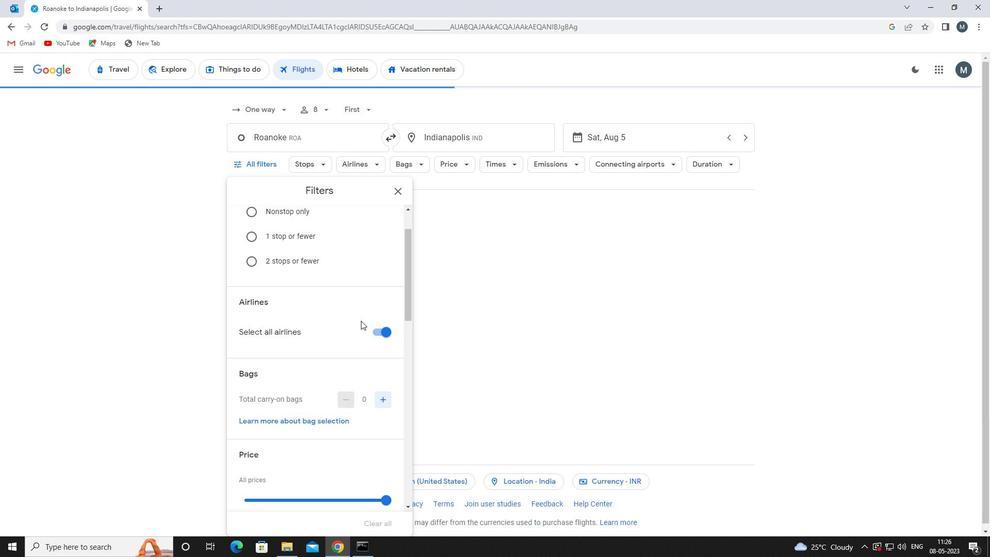 
Action: Mouse moved to (377, 231)
Screenshot: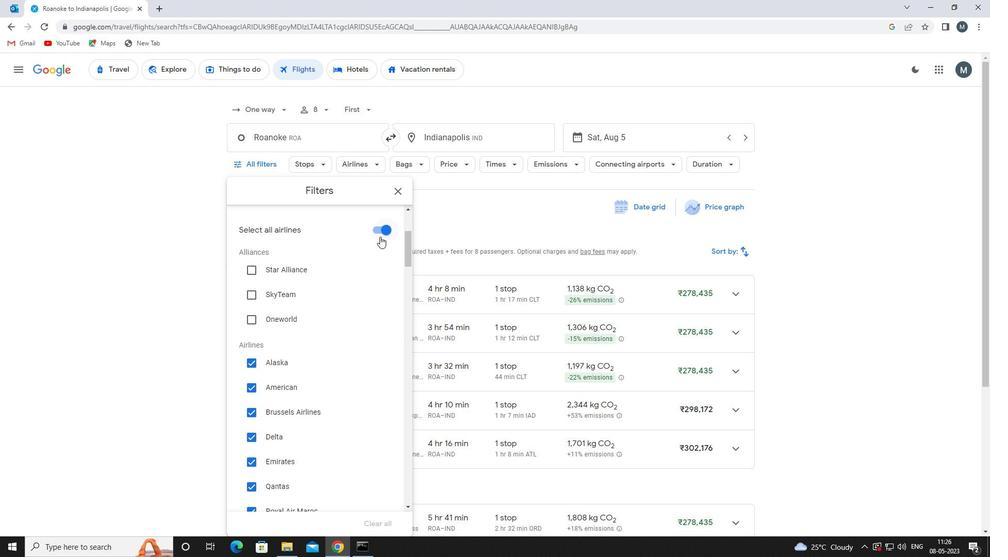 
Action: Mouse pressed left at (377, 231)
Screenshot: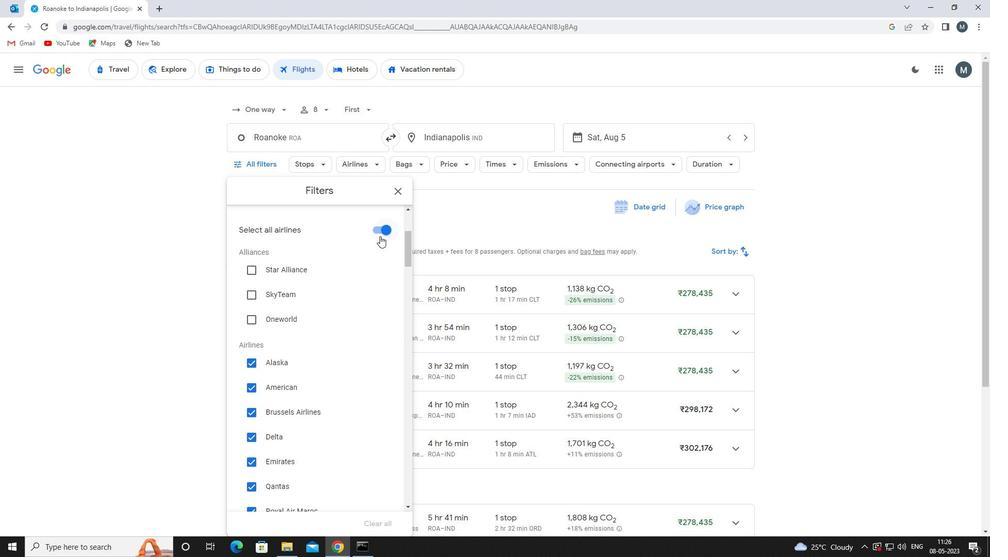 
Action: Mouse moved to (303, 270)
Screenshot: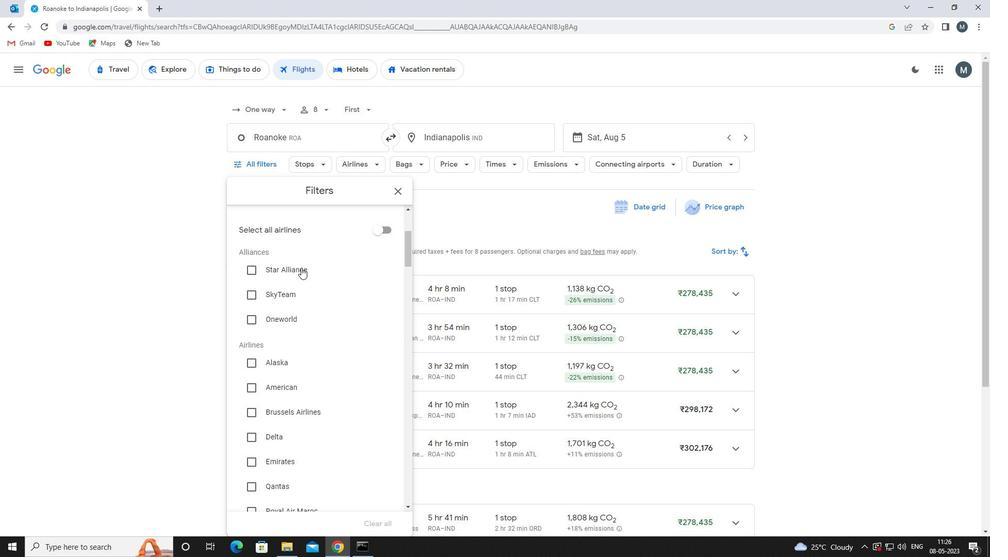 
Action: Mouse scrolled (303, 269) with delta (0, 0)
Screenshot: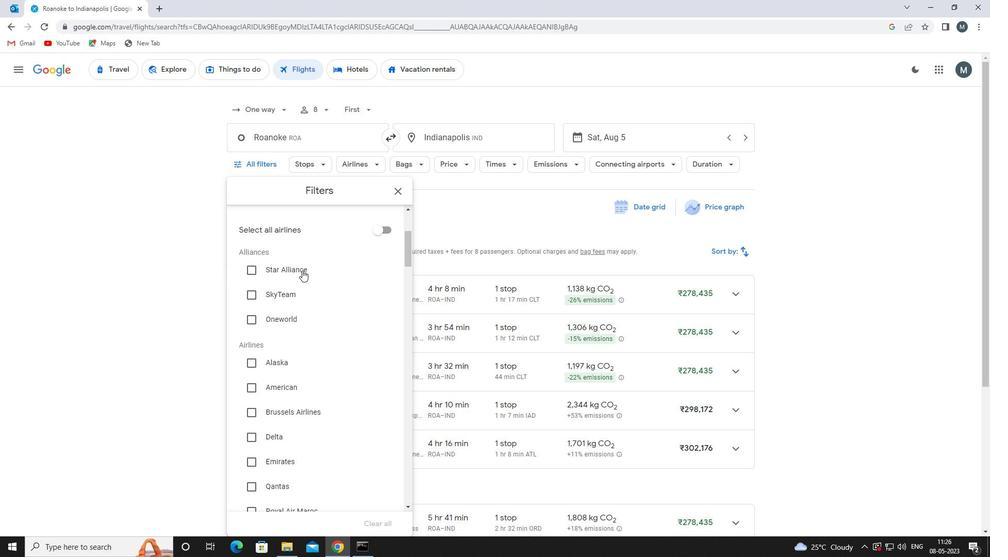 
Action: Mouse moved to (302, 272)
Screenshot: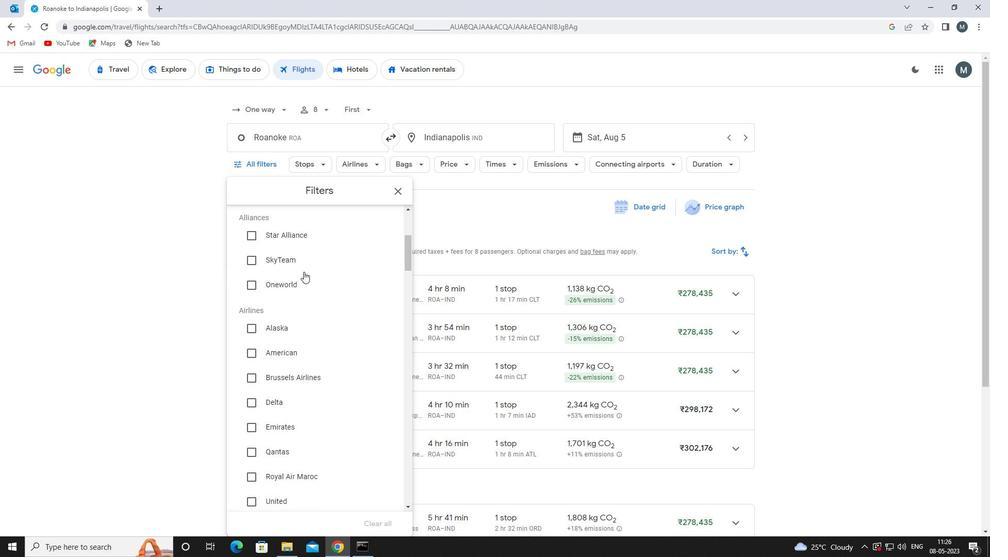 
Action: Mouse scrolled (302, 271) with delta (0, 0)
Screenshot: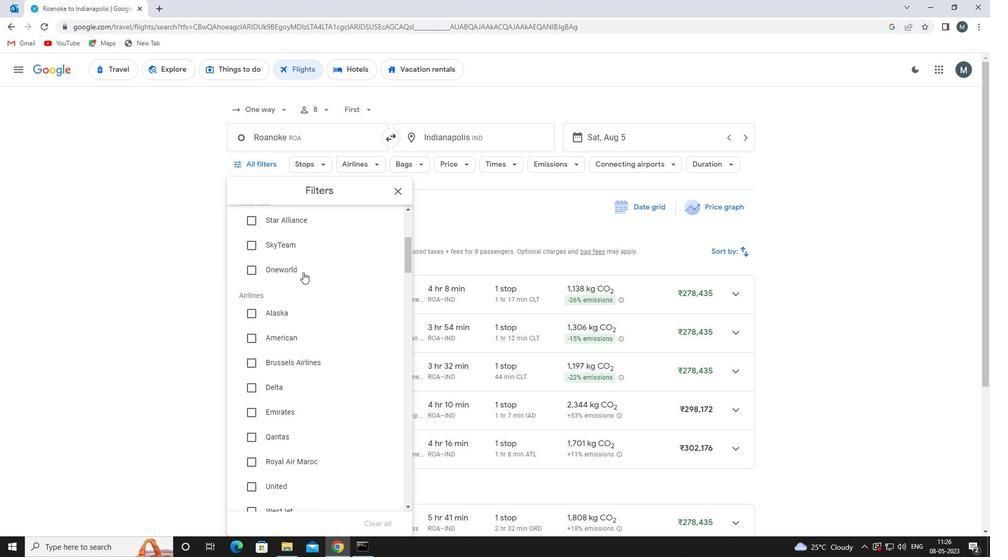 
Action: Mouse moved to (317, 306)
Screenshot: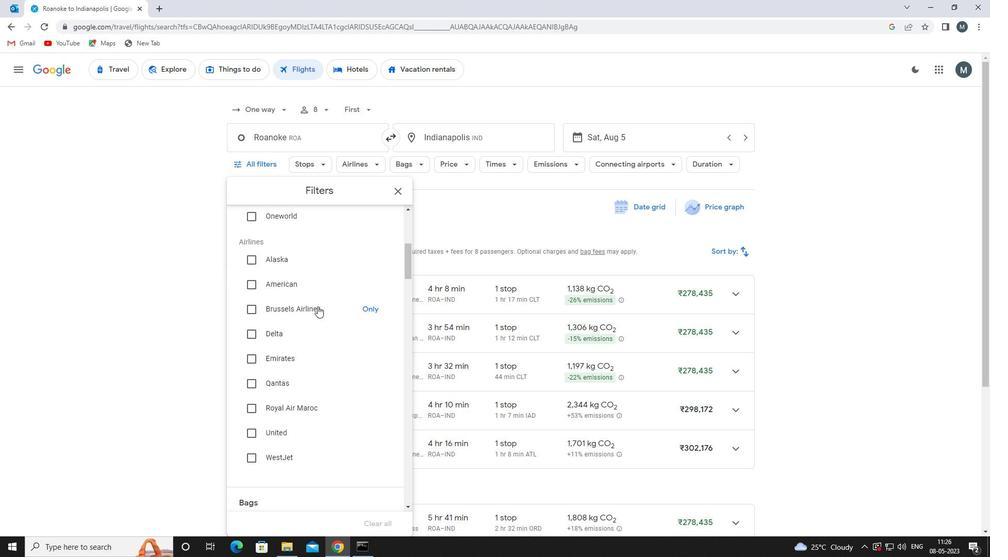 
Action: Mouse scrolled (317, 305) with delta (0, 0)
Screenshot: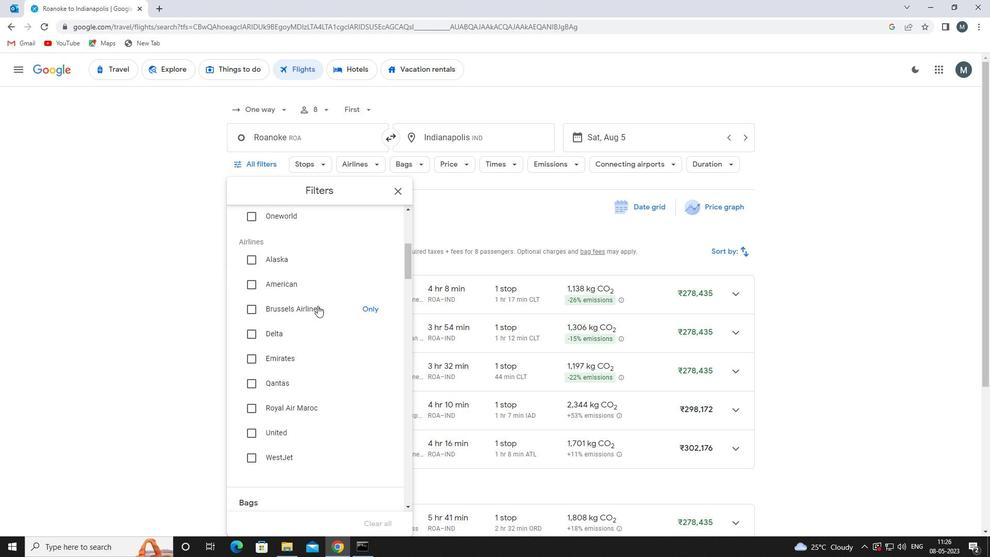 
Action: Mouse scrolled (317, 305) with delta (0, 0)
Screenshot: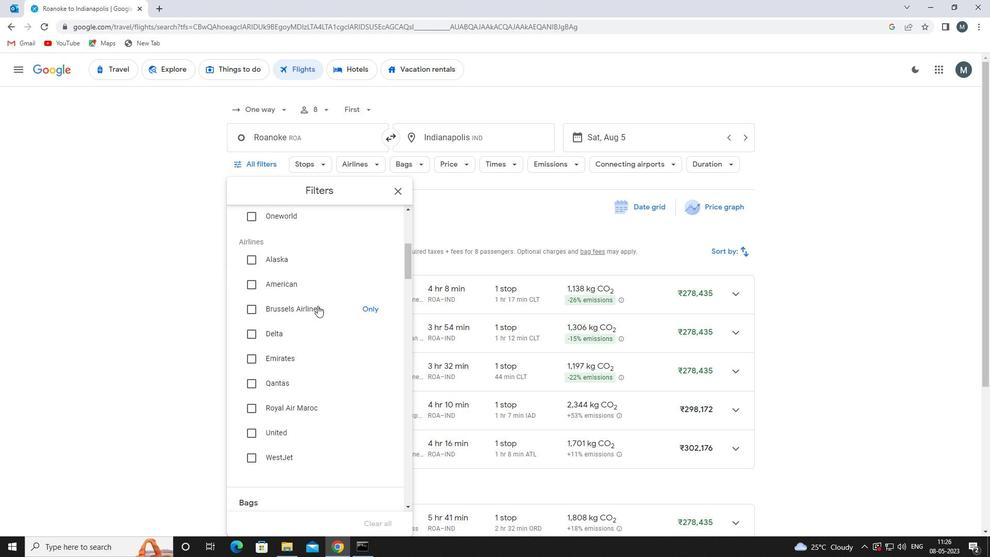 
Action: Mouse moved to (318, 306)
Screenshot: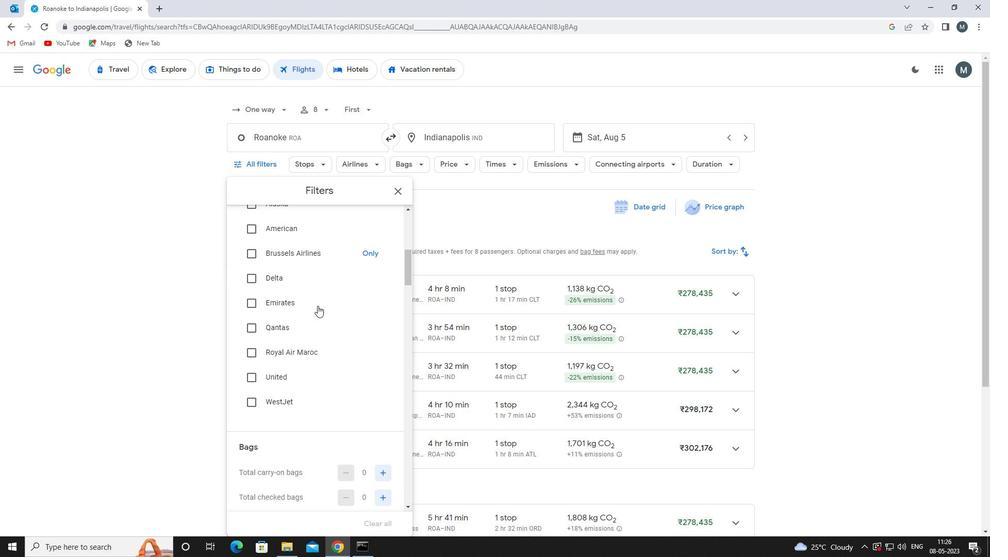 
Action: Mouse scrolled (318, 305) with delta (0, 0)
Screenshot: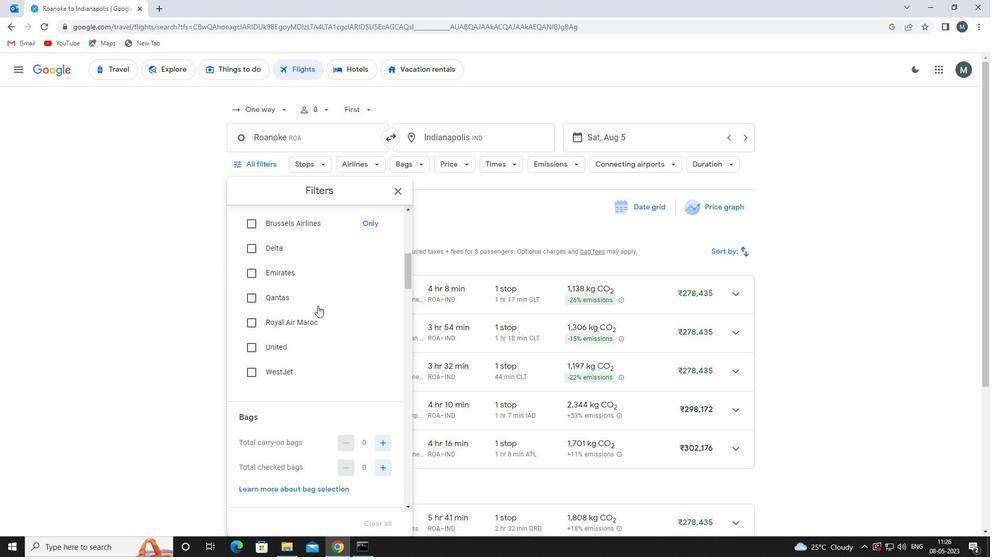 
Action: Mouse moved to (382, 375)
Screenshot: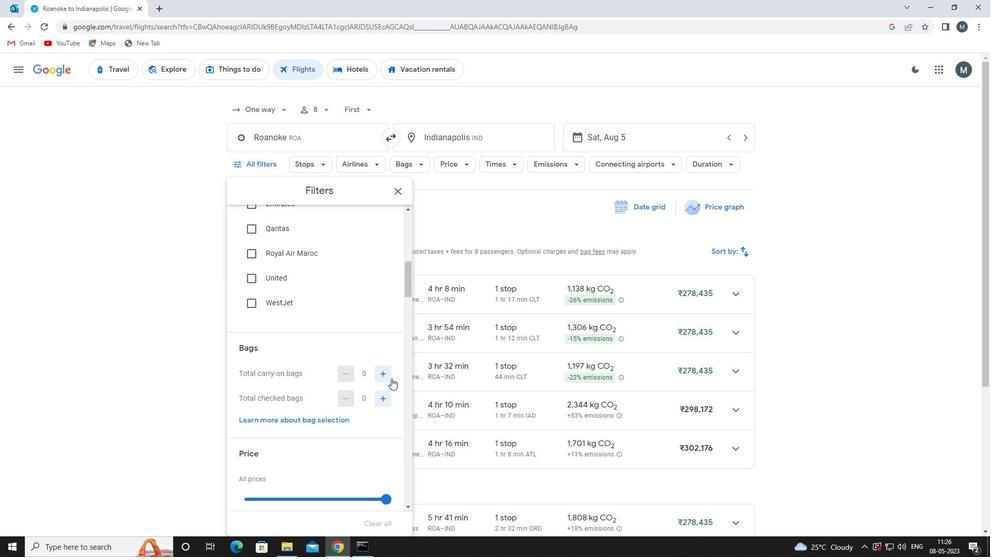 
Action: Mouse pressed left at (382, 375)
Screenshot: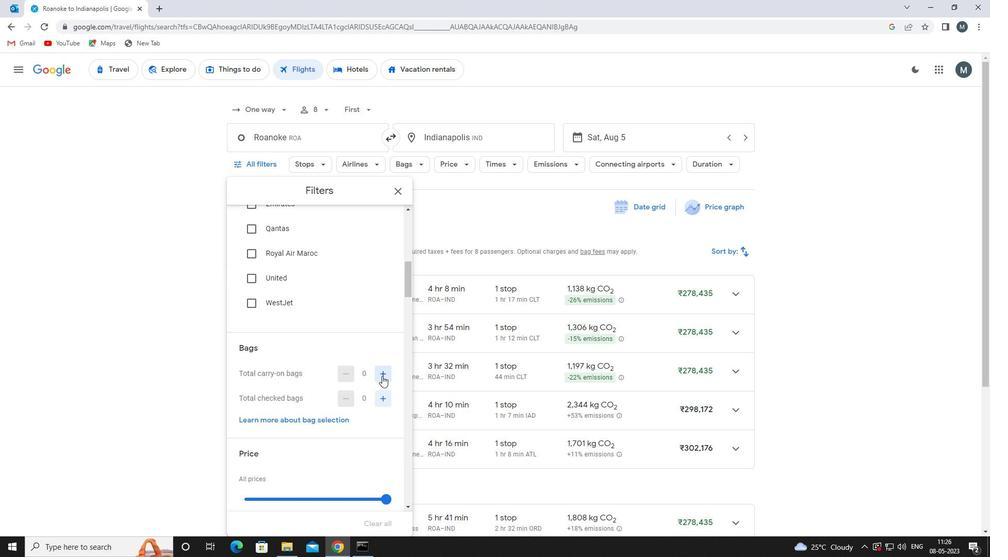
Action: Mouse pressed left at (382, 375)
Screenshot: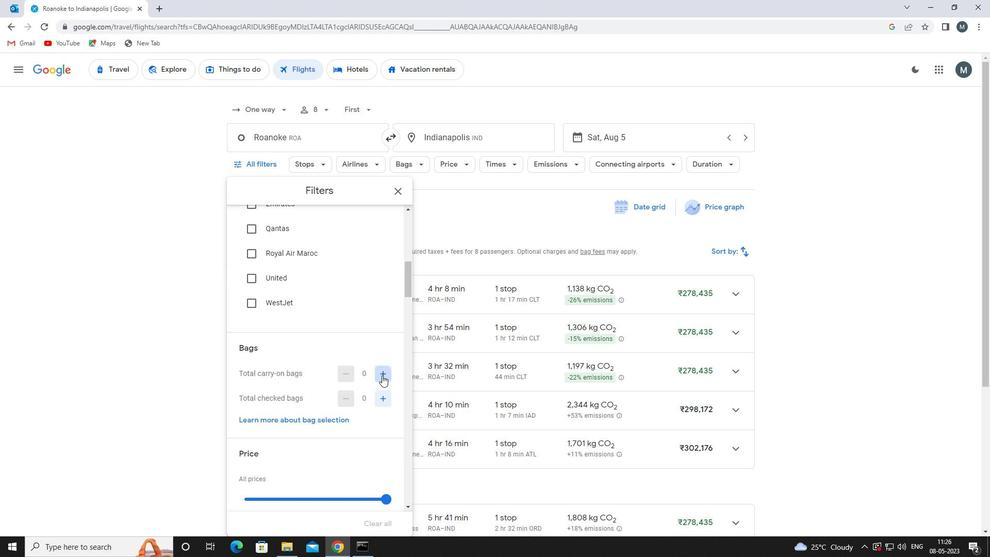 
Action: Mouse moved to (325, 351)
Screenshot: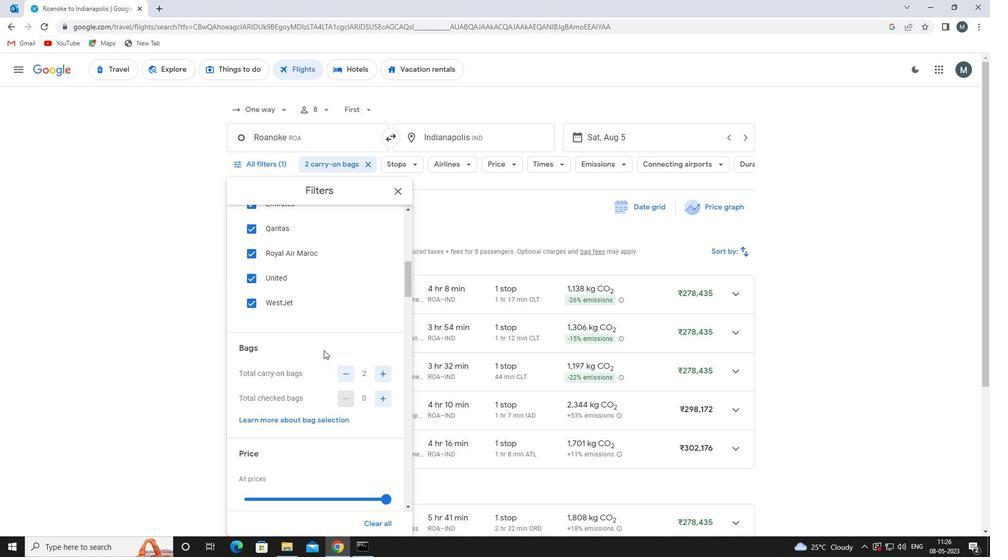 
Action: Mouse scrolled (325, 350) with delta (0, 0)
Screenshot: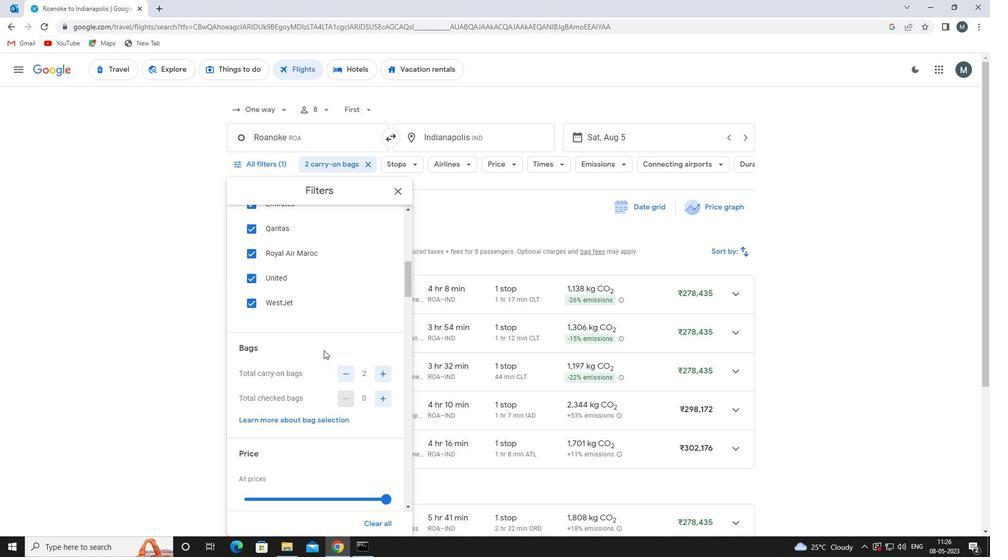 
Action: Mouse moved to (325, 352)
Screenshot: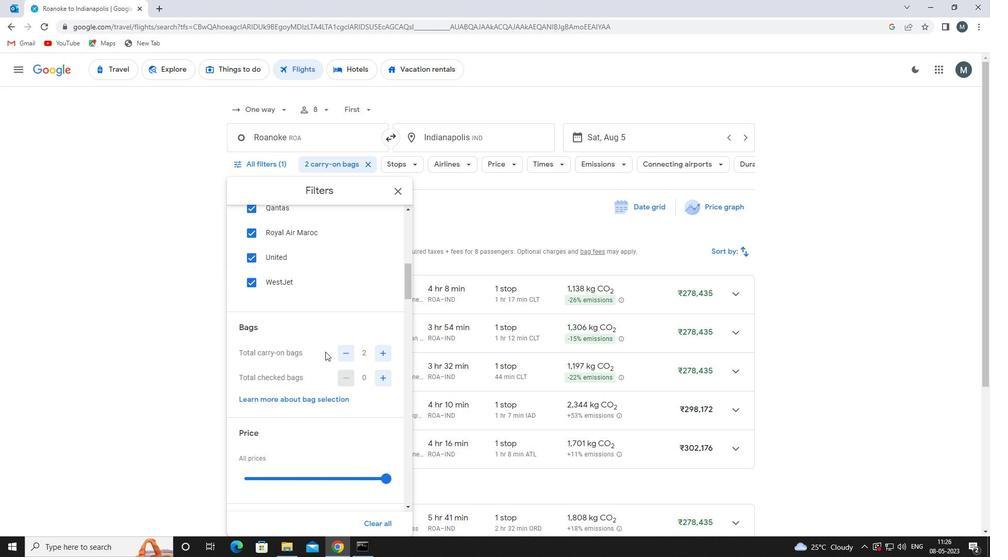 
Action: Mouse scrolled (325, 351) with delta (0, 0)
Screenshot: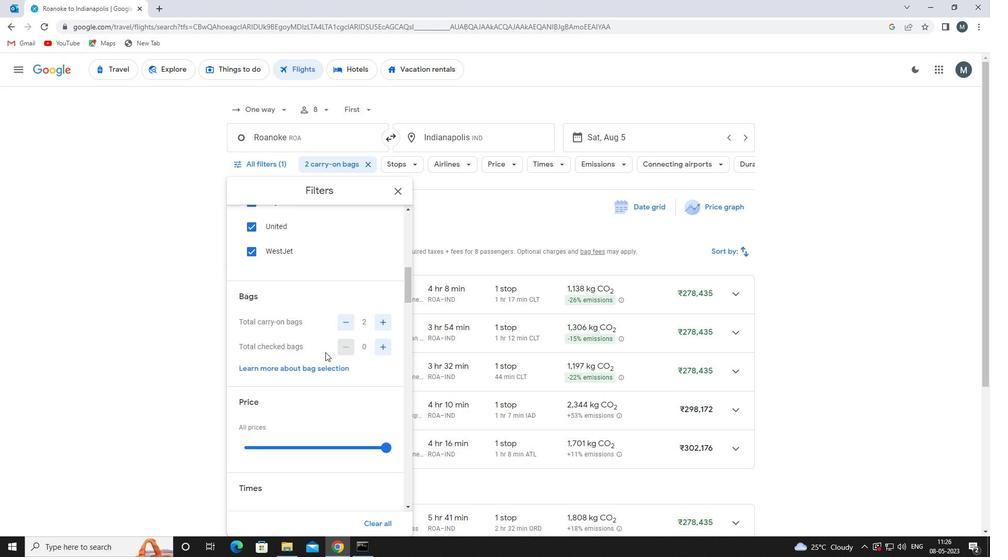
Action: Mouse moved to (324, 396)
Screenshot: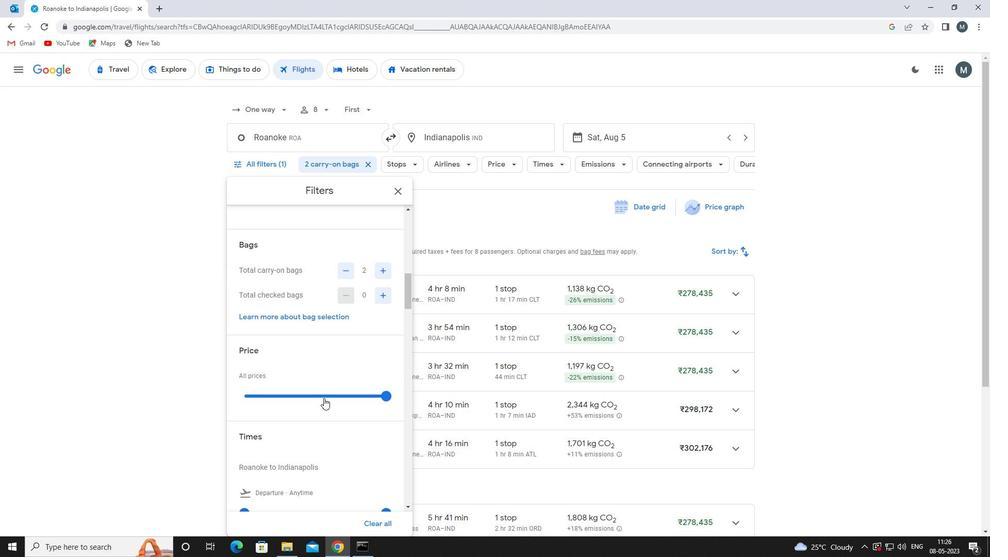
Action: Mouse pressed left at (324, 396)
Screenshot: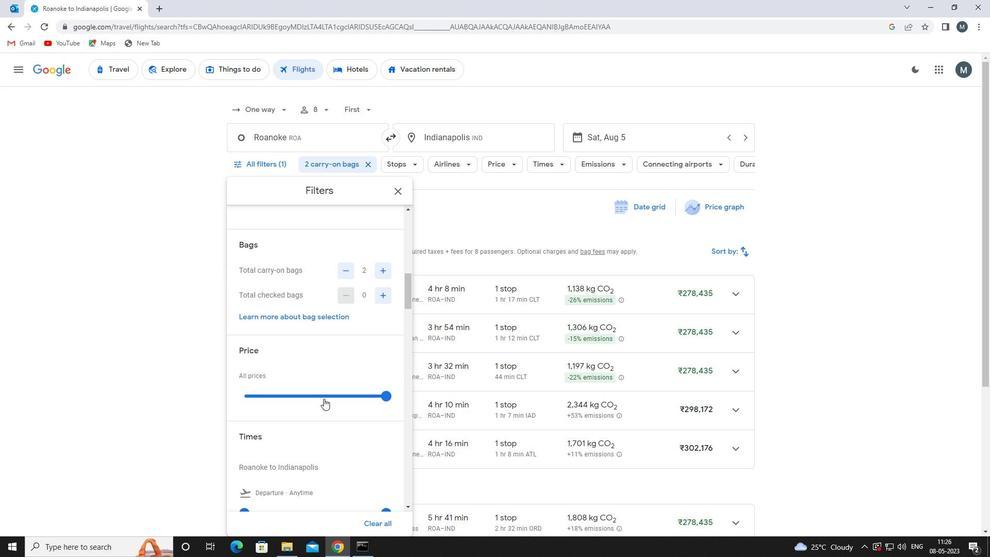 
Action: Mouse moved to (324, 396)
Screenshot: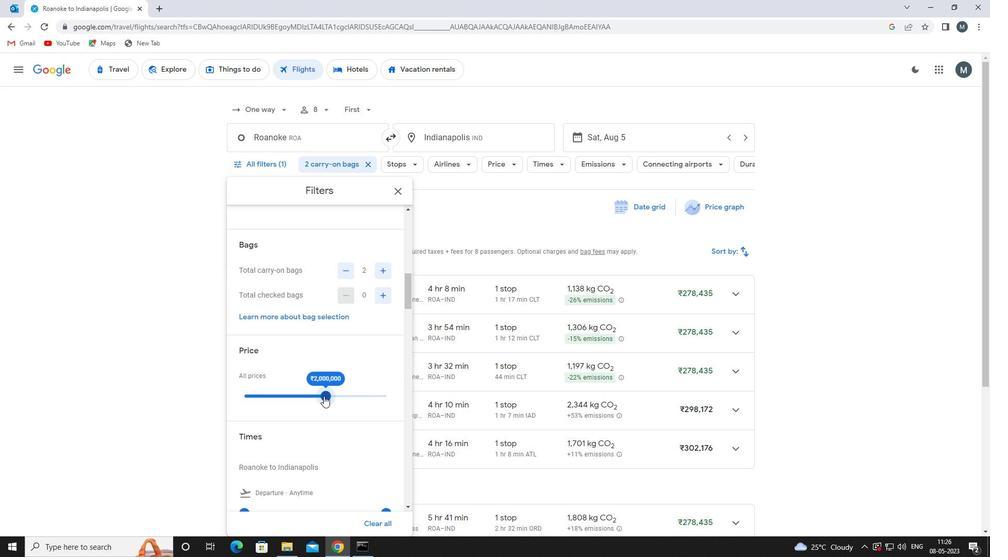 
Action: Mouse pressed left at (324, 396)
Screenshot: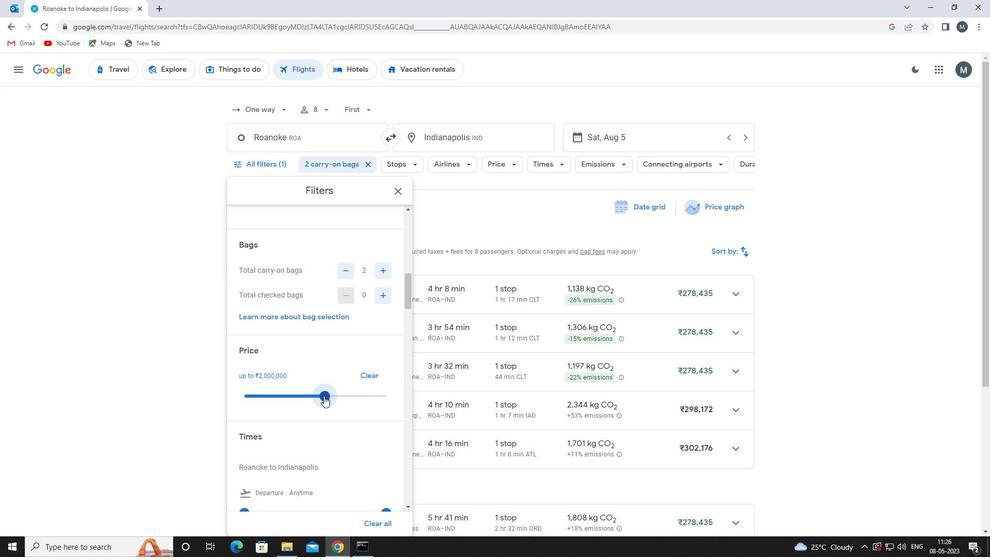 
Action: Mouse moved to (290, 366)
Screenshot: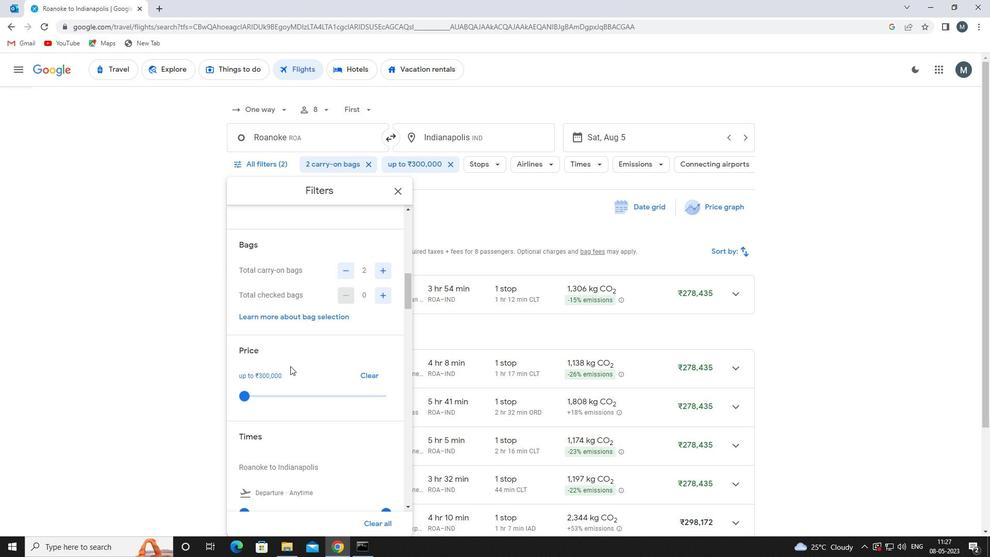 
Action: Mouse scrolled (290, 365) with delta (0, 0)
Screenshot: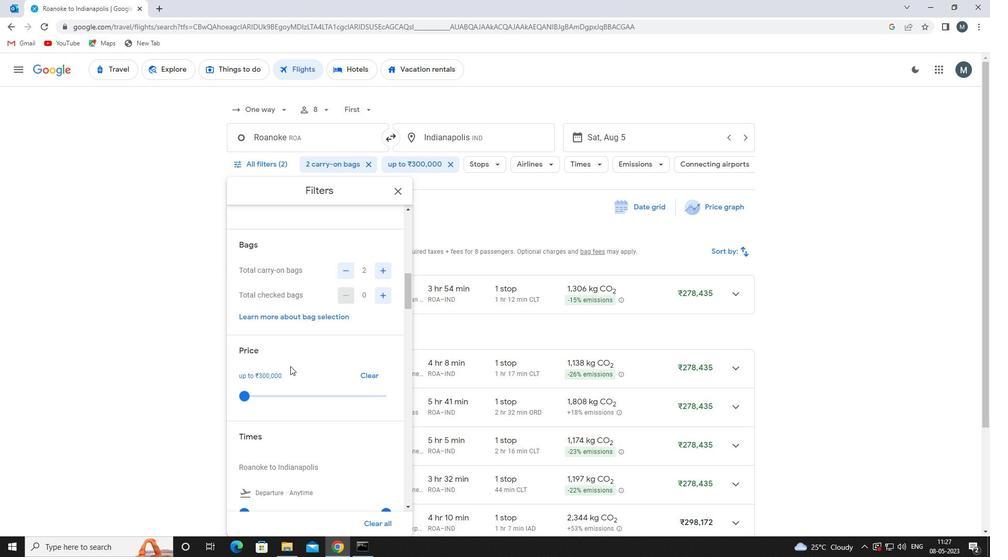 
Action: Mouse moved to (248, 352)
Screenshot: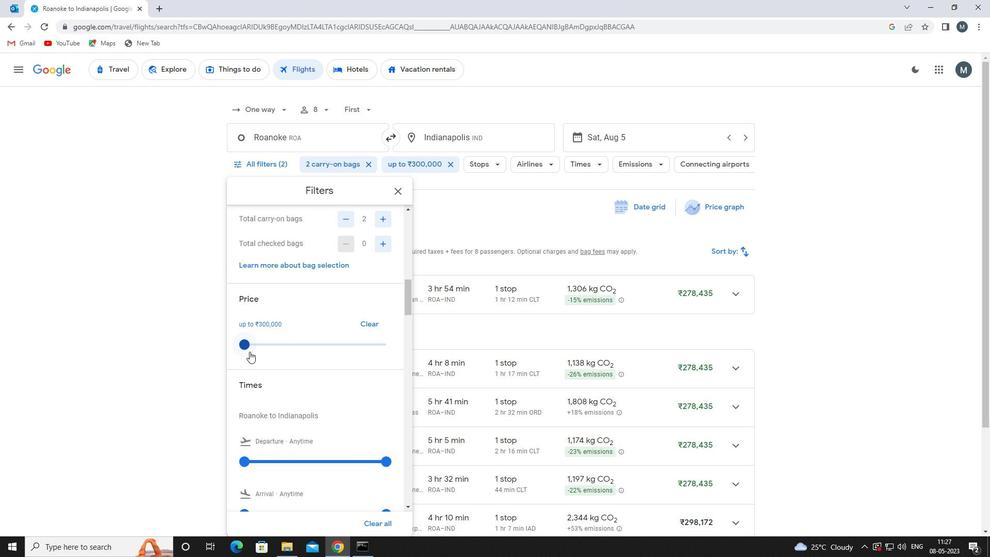 
Action: Mouse scrolled (248, 351) with delta (0, 0)
Screenshot: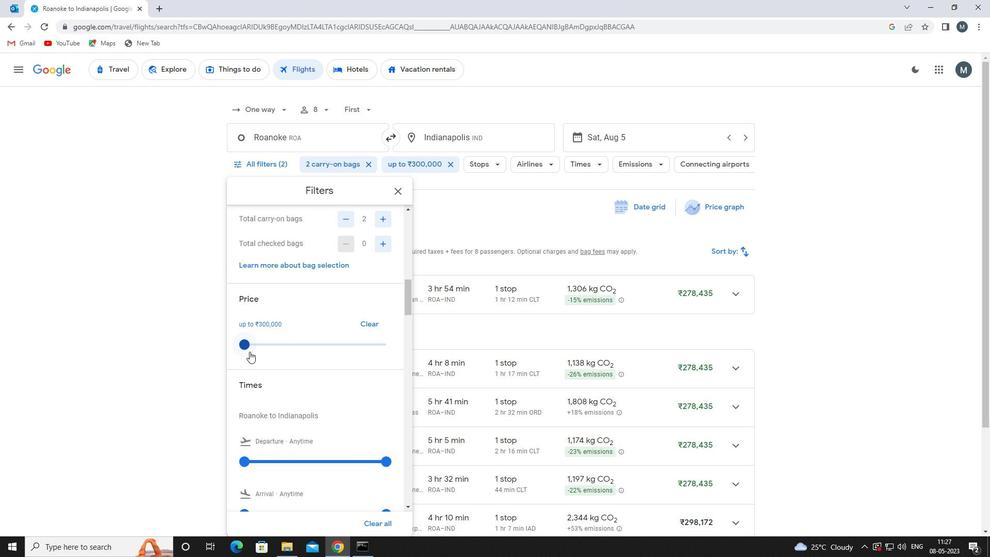 
Action: Mouse moved to (246, 354)
Screenshot: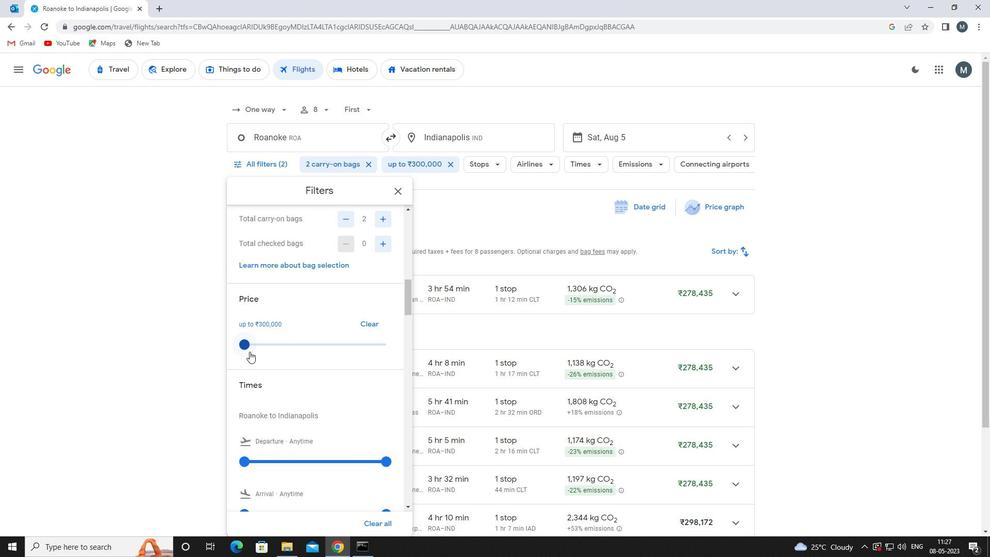 
Action: Mouse scrolled (246, 353) with delta (0, 0)
Screenshot: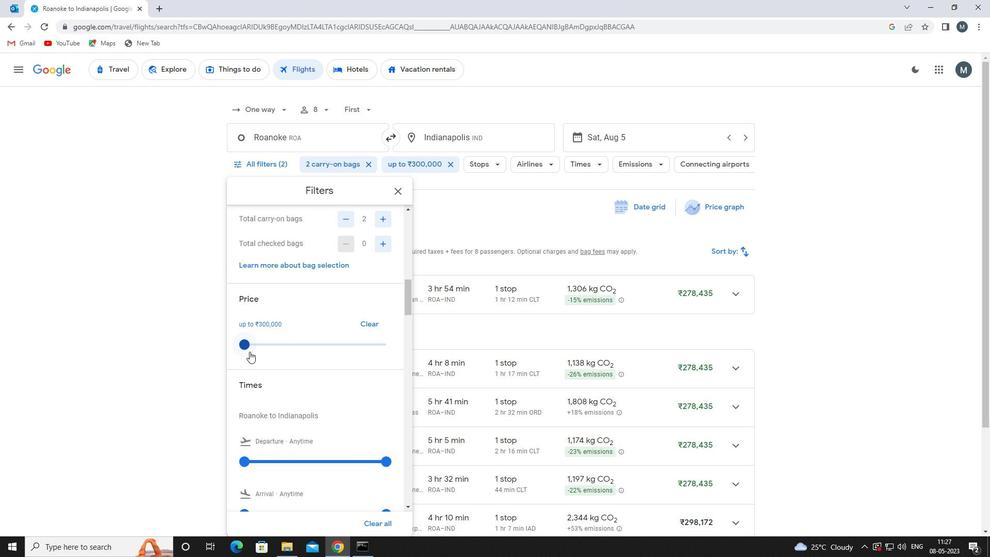 
Action: Mouse moved to (249, 359)
Screenshot: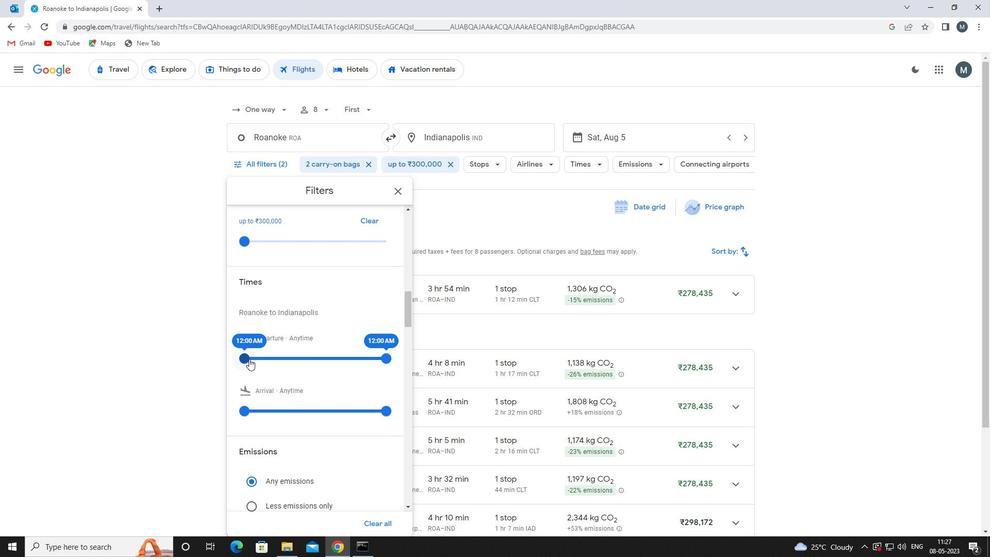 
Action: Mouse pressed left at (249, 359)
Screenshot: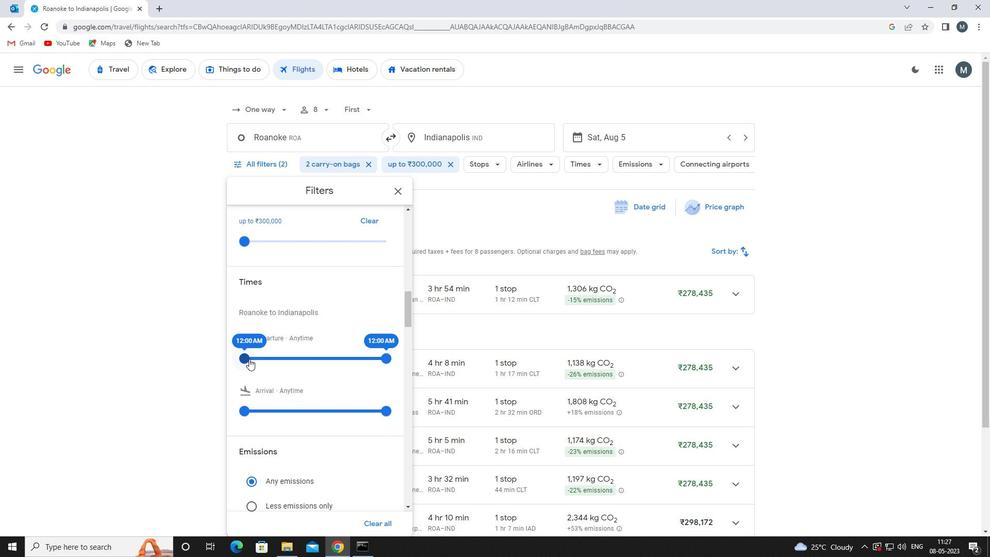 
Action: Mouse moved to (388, 356)
Screenshot: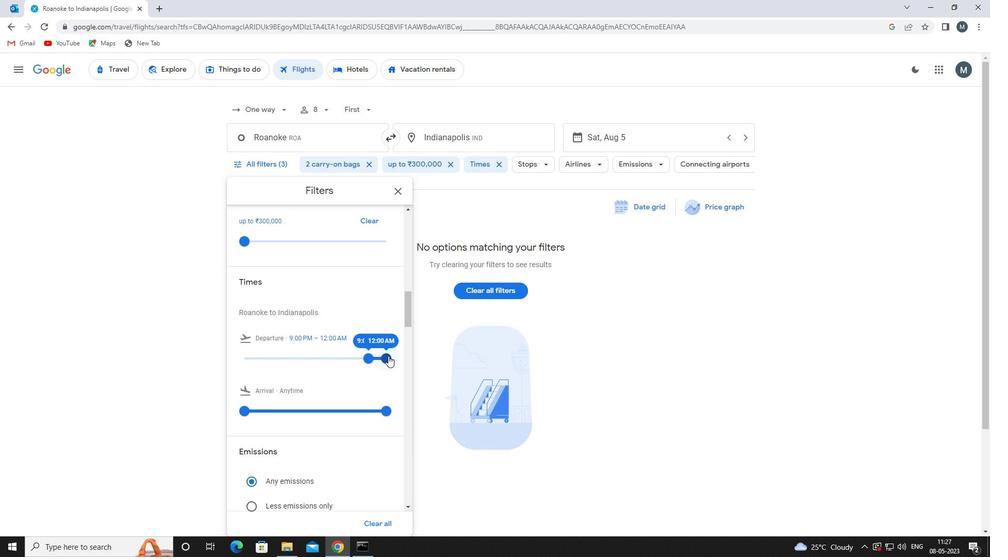 
Action: Mouse pressed left at (388, 356)
Screenshot: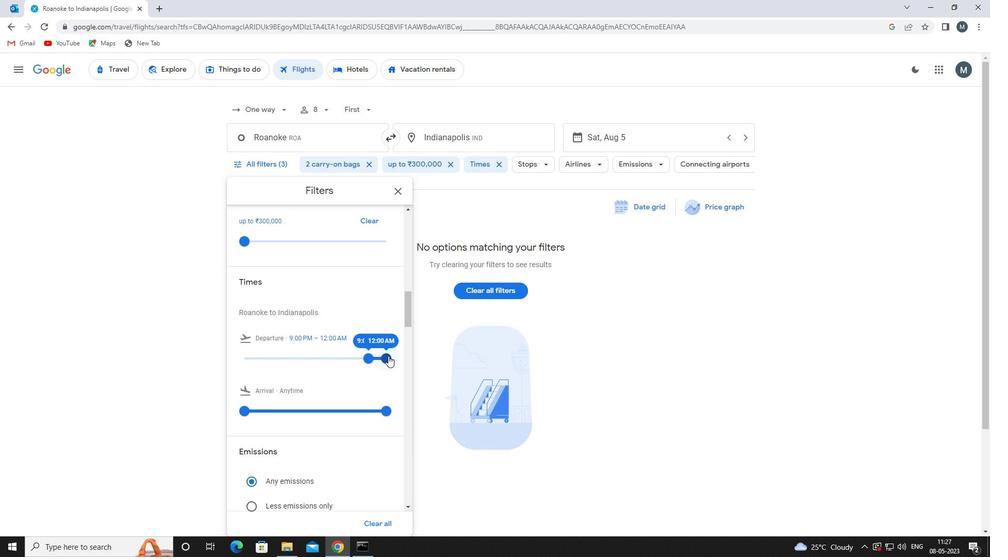 
Action: Mouse moved to (363, 359)
Screenshot: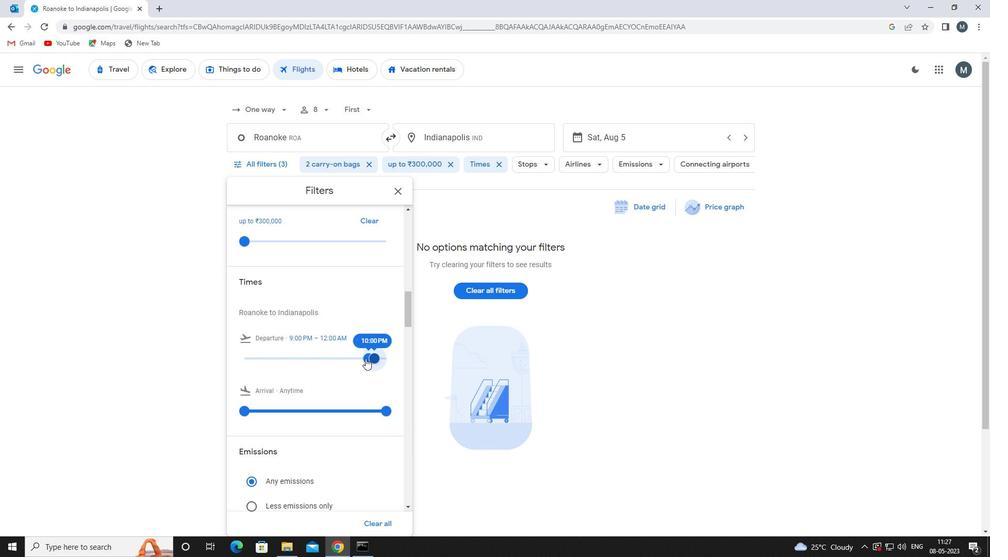 
Action: Mouse scrolled (363, 358) with delta (0, 0)
Screenshot: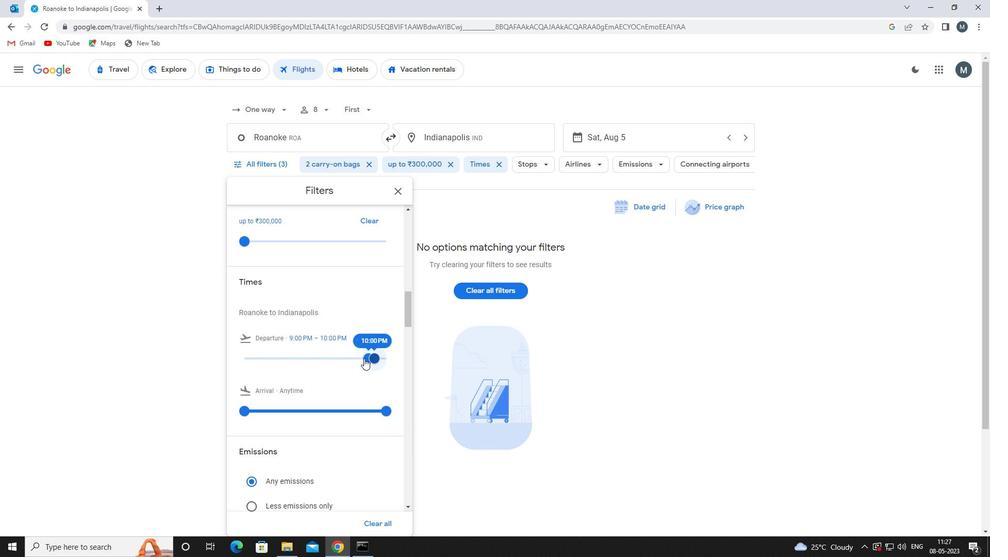
Action: Mouse moved to (398, 191)
Screenshot: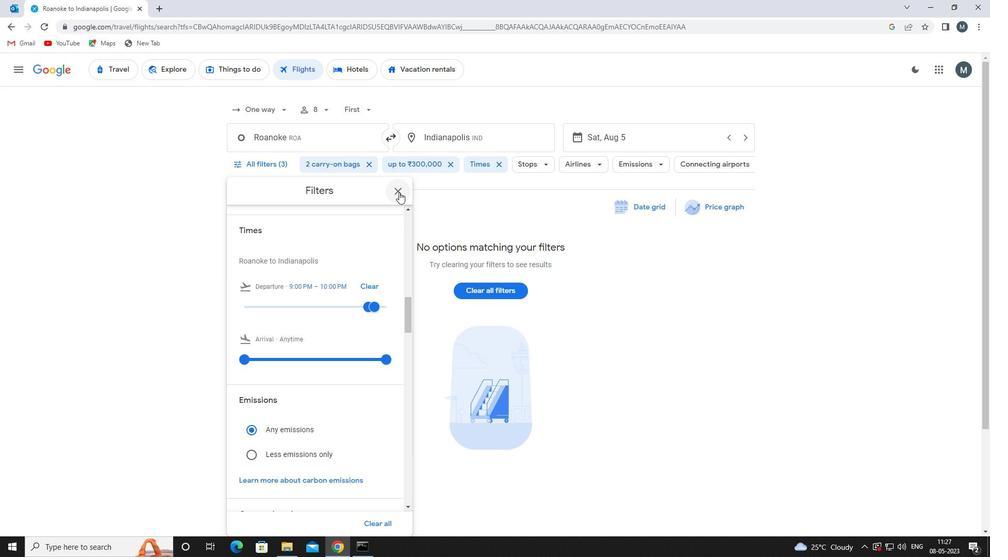 
Action: Mouse pressed left at (398, 191)
Screenshot: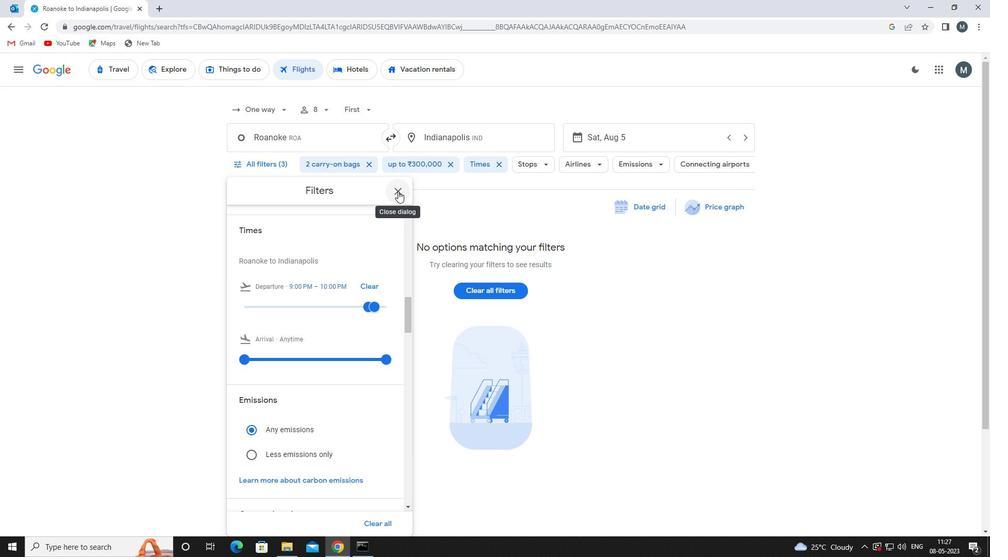 
Action: Mouse moved to (398, 191)
Screenshot: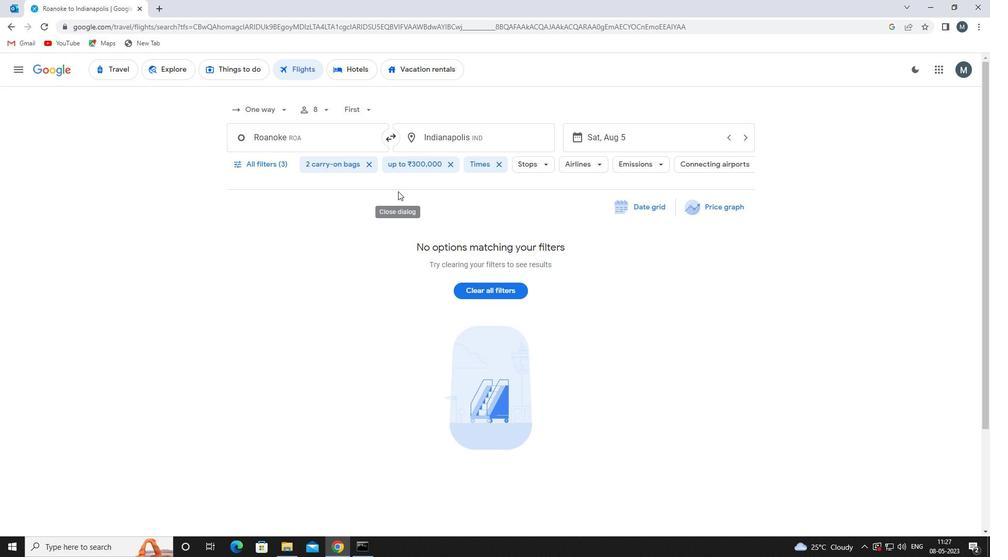 
